 Task: Add a dependency to the task Create an e-learning platform for online education , the existing task  Implement a new point of sale (POS) system for a retail store in the project AgileBite
Action: Mouse moved to (68, 274)
Screenshot: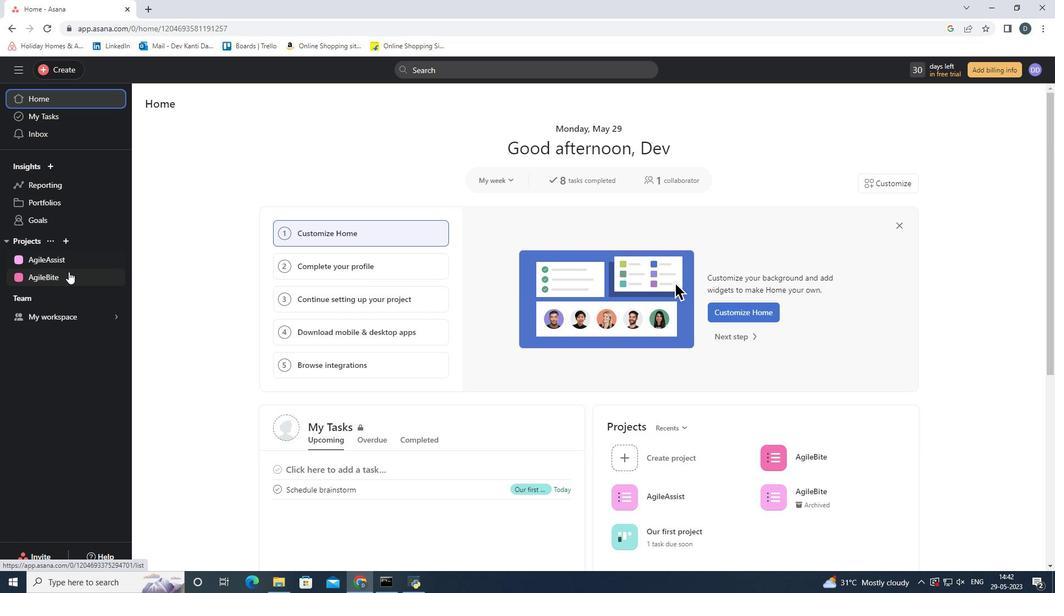 
Action: Mouse pressed left at (68, 274)
Screenshot: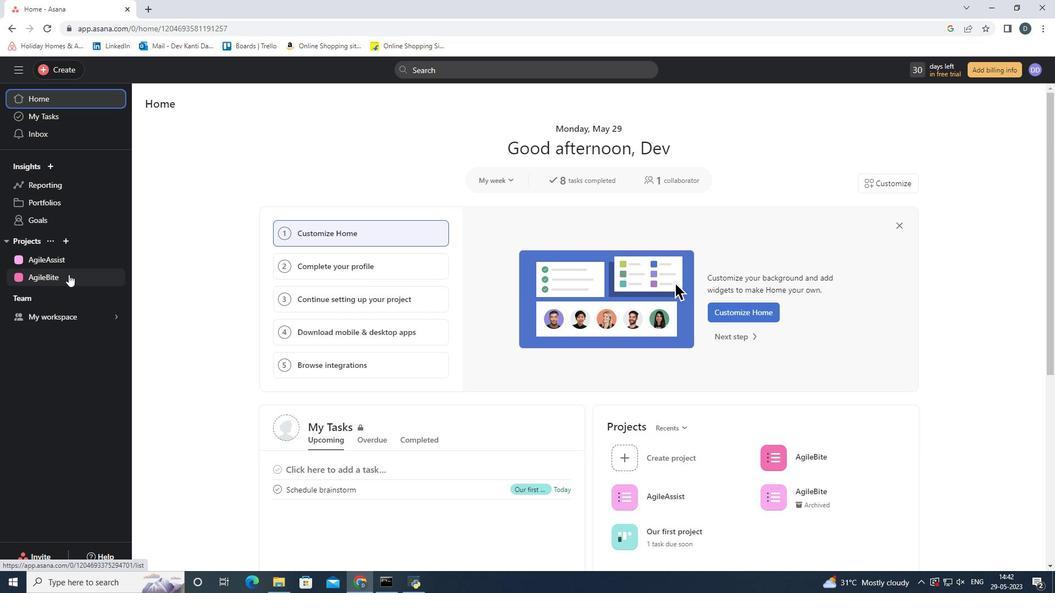 
Action: Mouse moved to (380, 325)
Screenshot: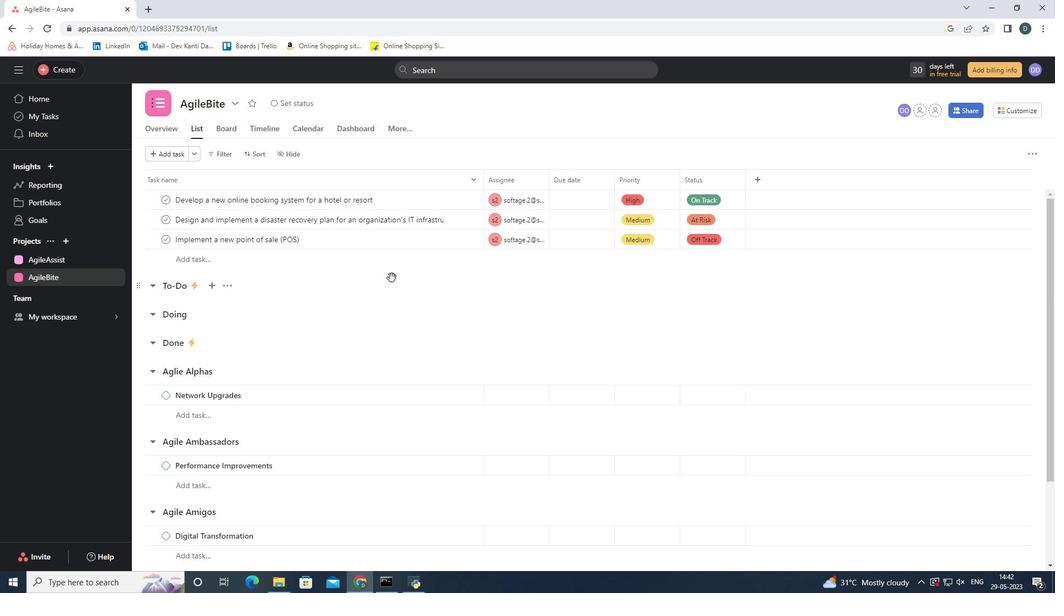 
Action: Mouse scrolled (380, 325) with delta (0, 0)
Screenshot: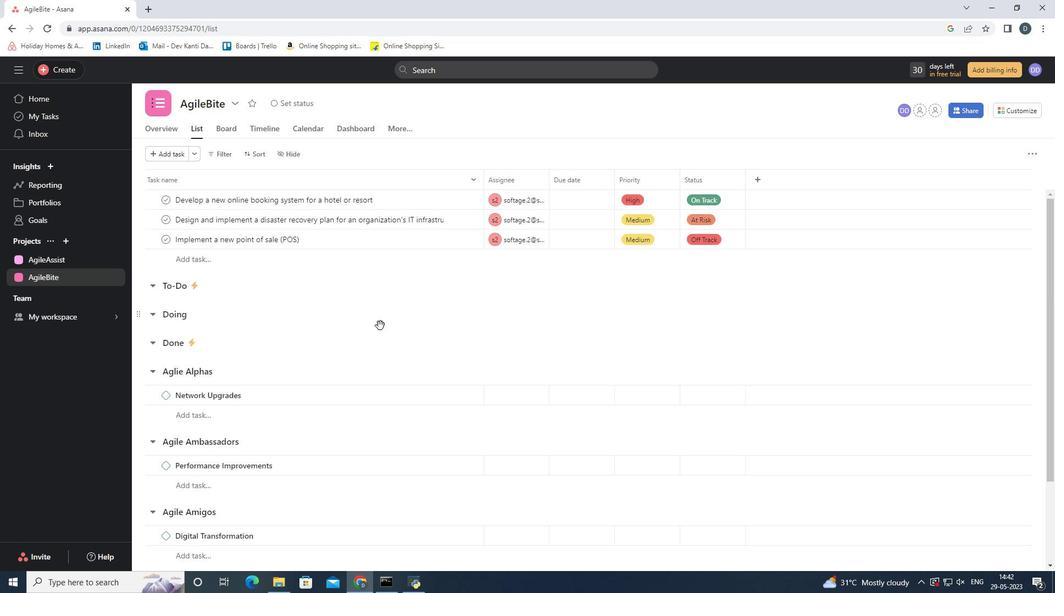 
Action: Mouse scrolled (380, 325) with delta (0, 0)
Screenshot: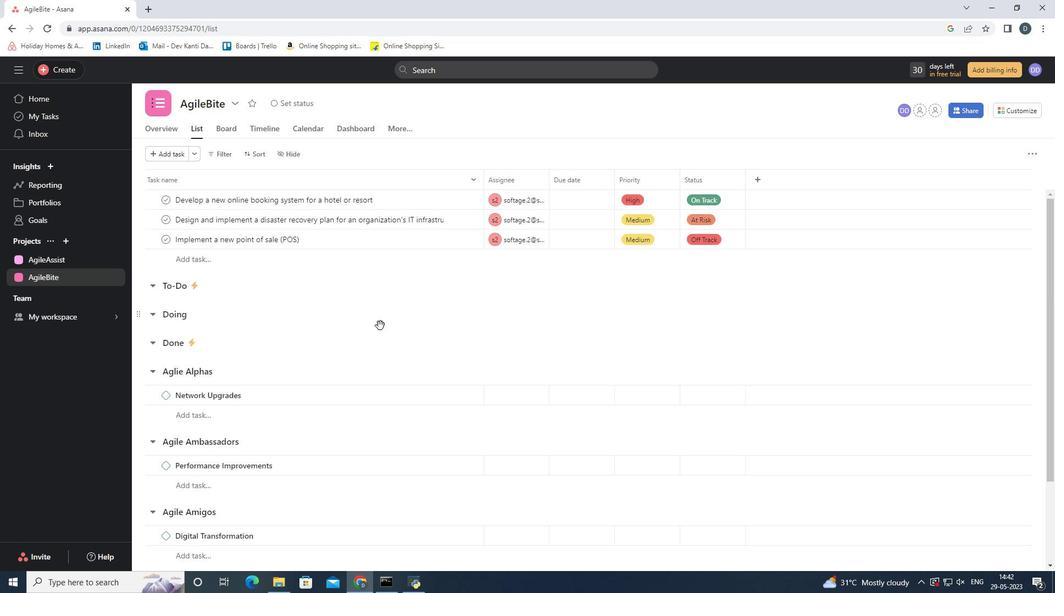 
Action: Mouse scrolled (380, 325) with delta (0, 0)
Screenshot: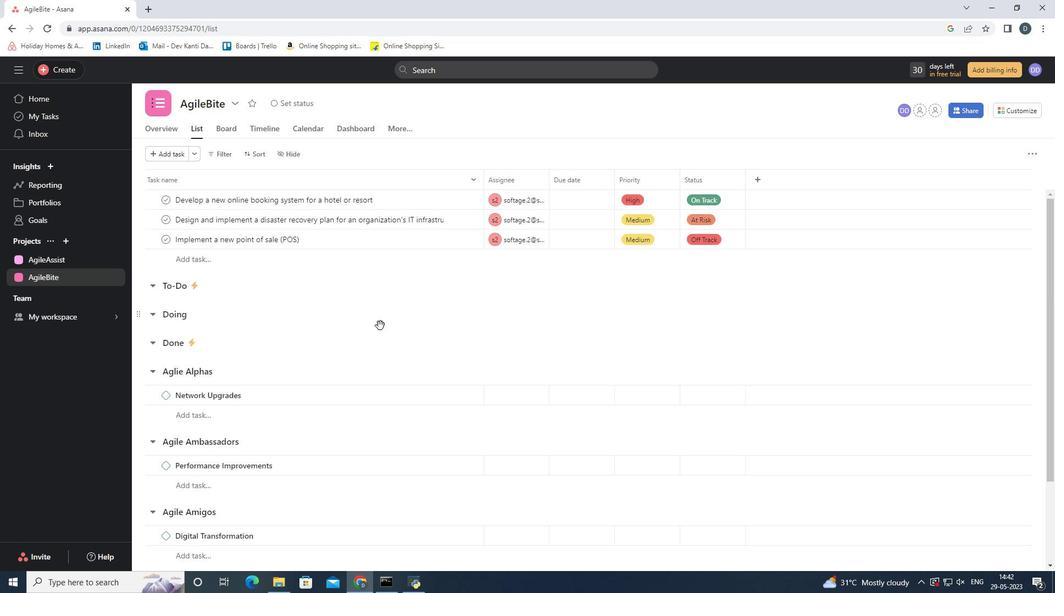 
Action: Mouse moved to (381, 327)
Screenshot: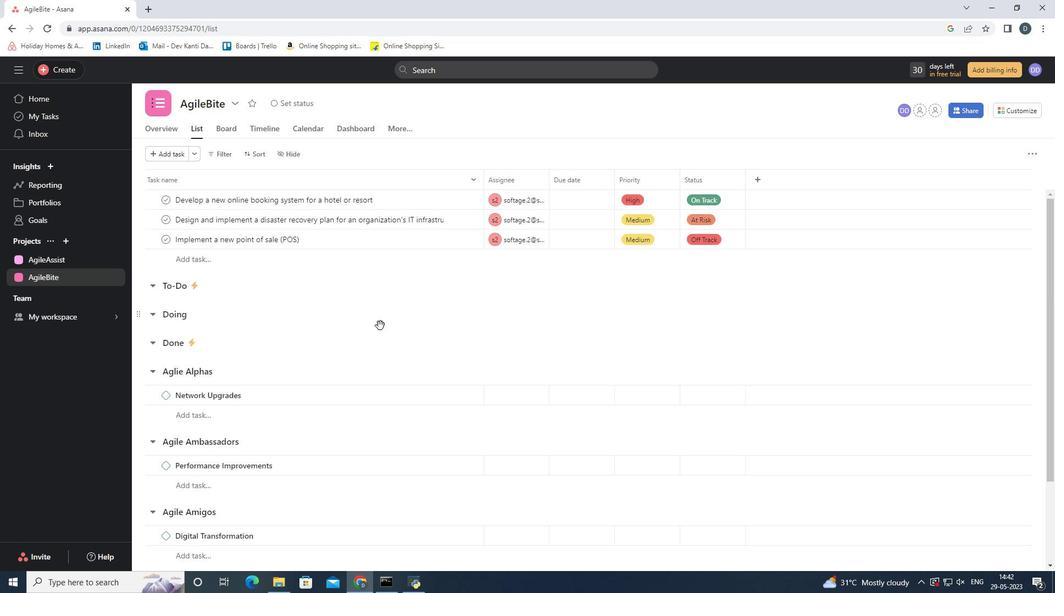 
Action: Mouse scrolled (381, 326) with delta (0, 0)
Screenshot: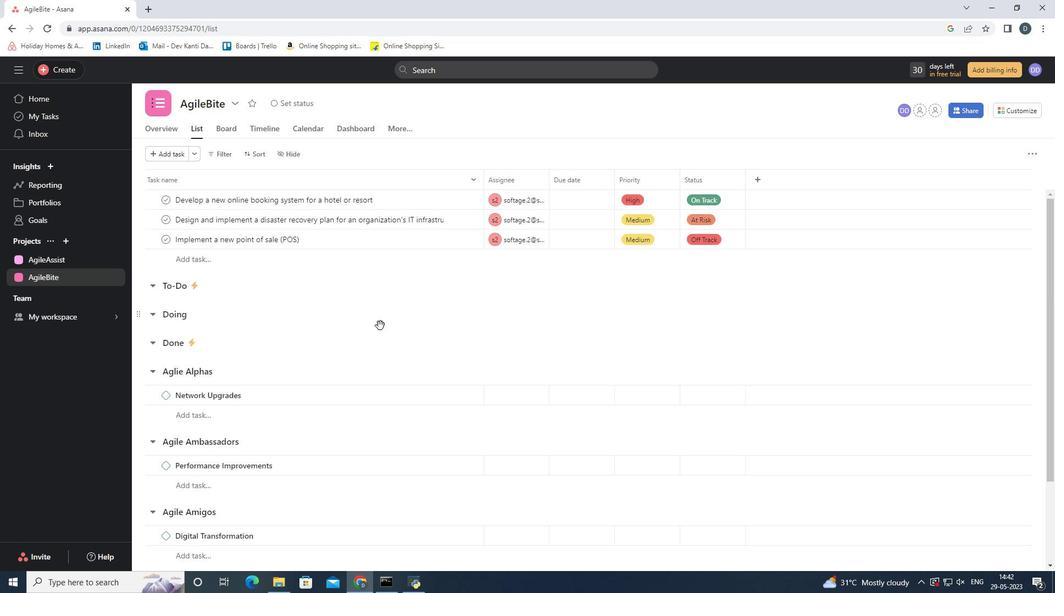 
Action: Mouse moved to (477, 501)
Screenshot: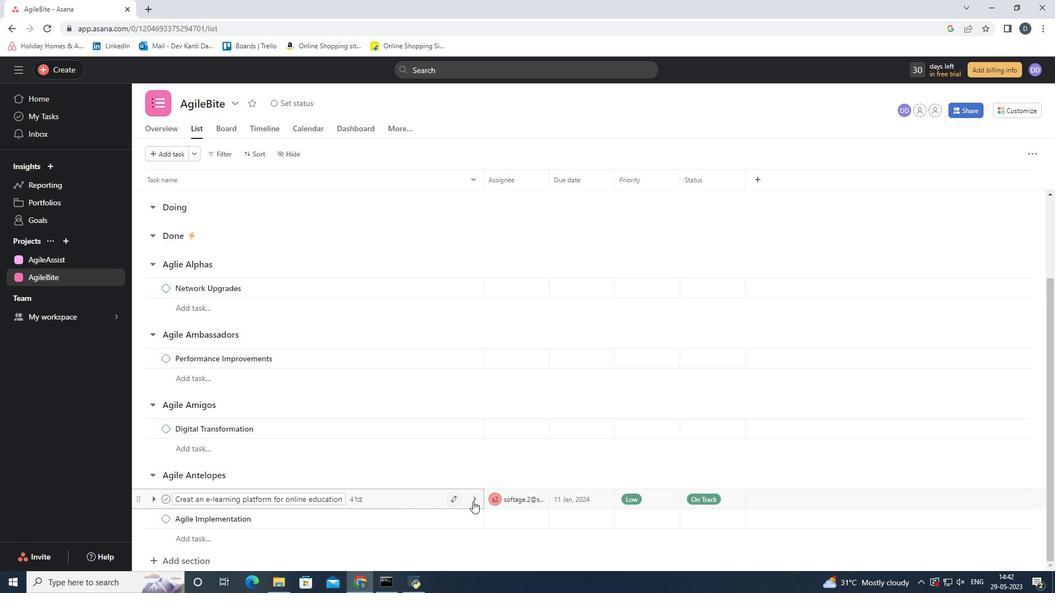 
Action: Mouse pressed left at (477, 501)
Screenshot: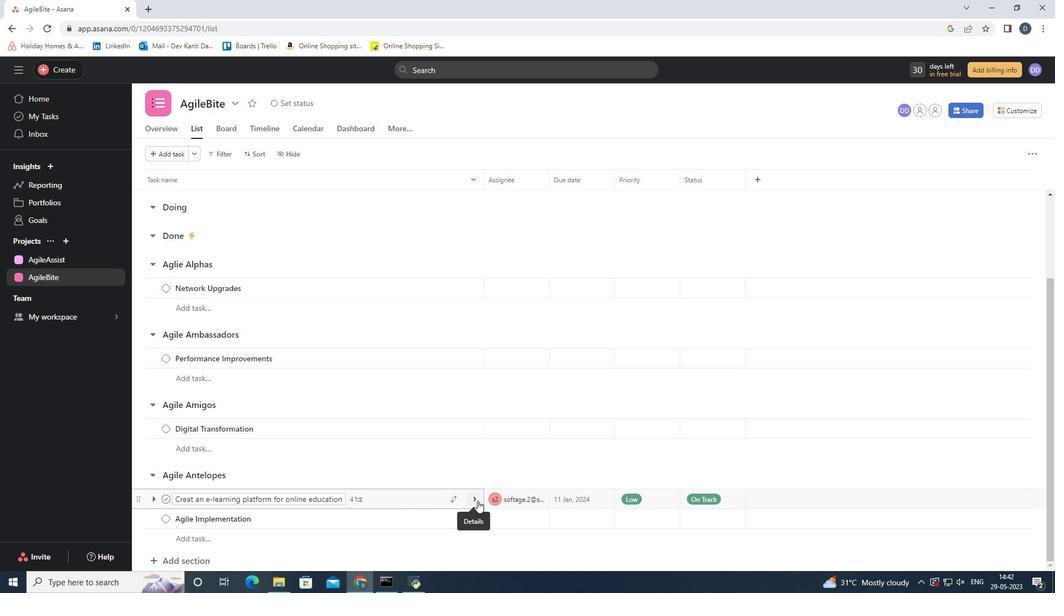 
Action: Mouse moved to (800, 320)
Screenshot: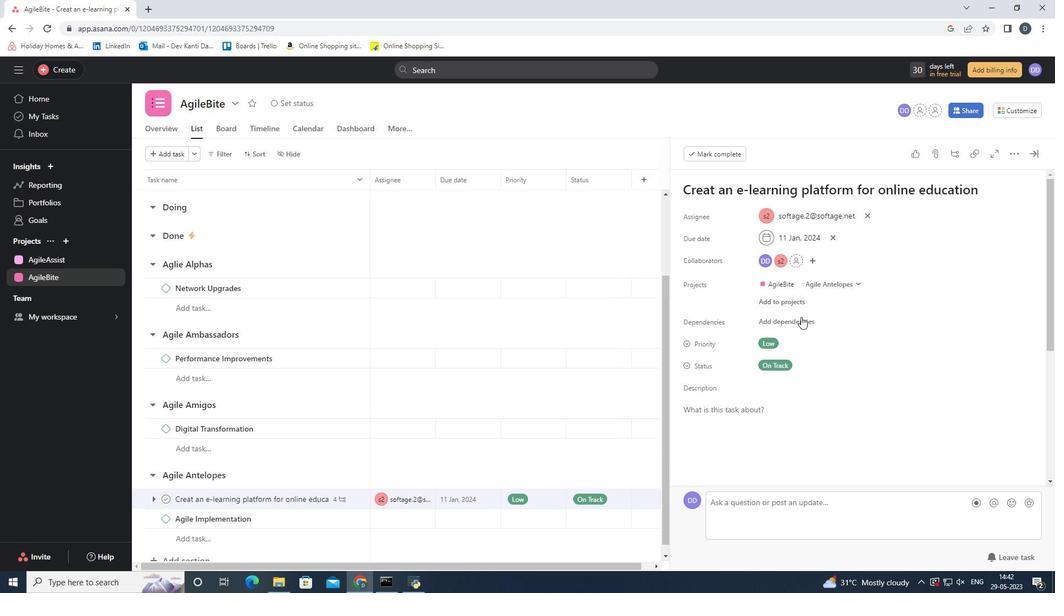 
Action: Mouse pressed left at (800, 320)
Screenshot: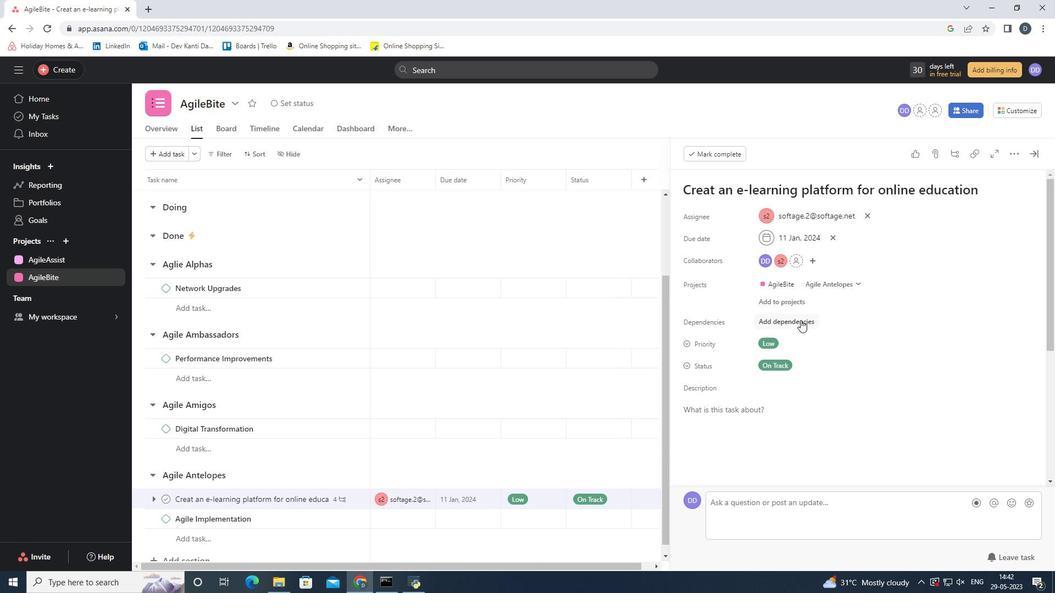 
Action: Mouse moved to (969, 363)
Screenshot: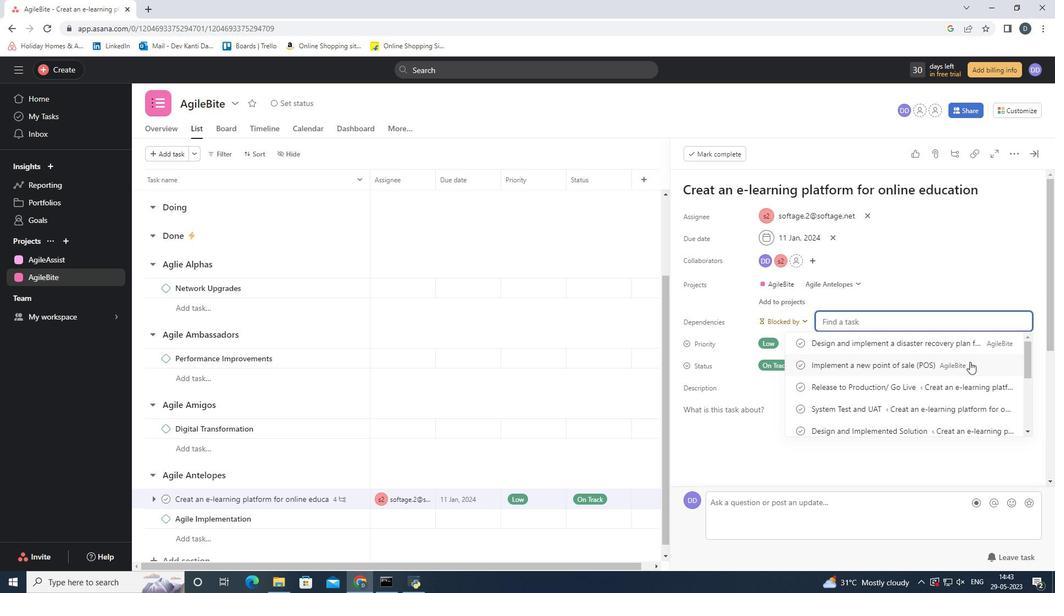 
Action: Mouse pressed left at (969, 363)
Screenshot: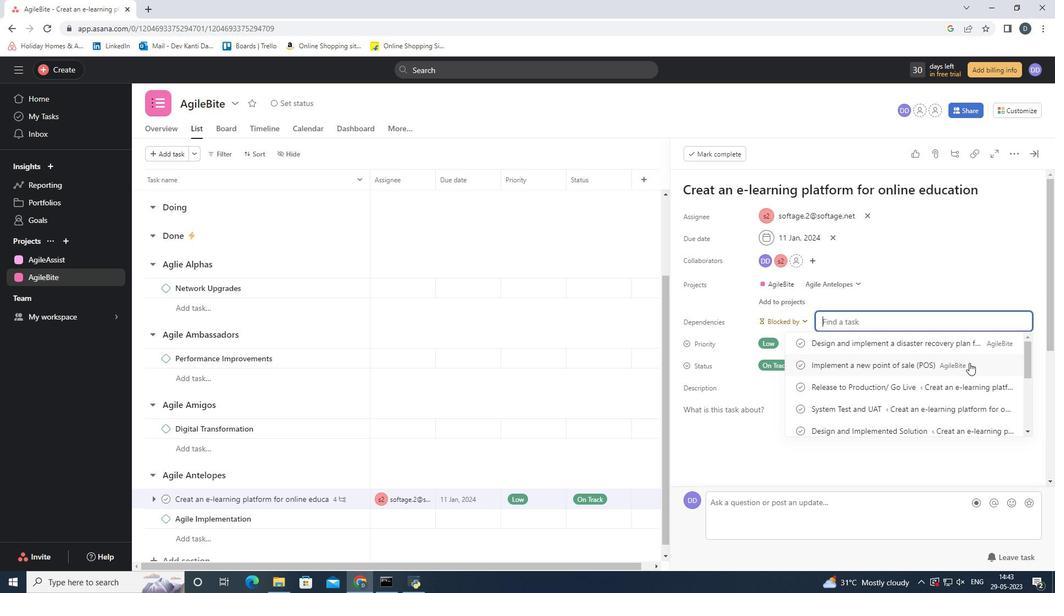 
Action: Mouse moved to (793, 321)
Screenshot: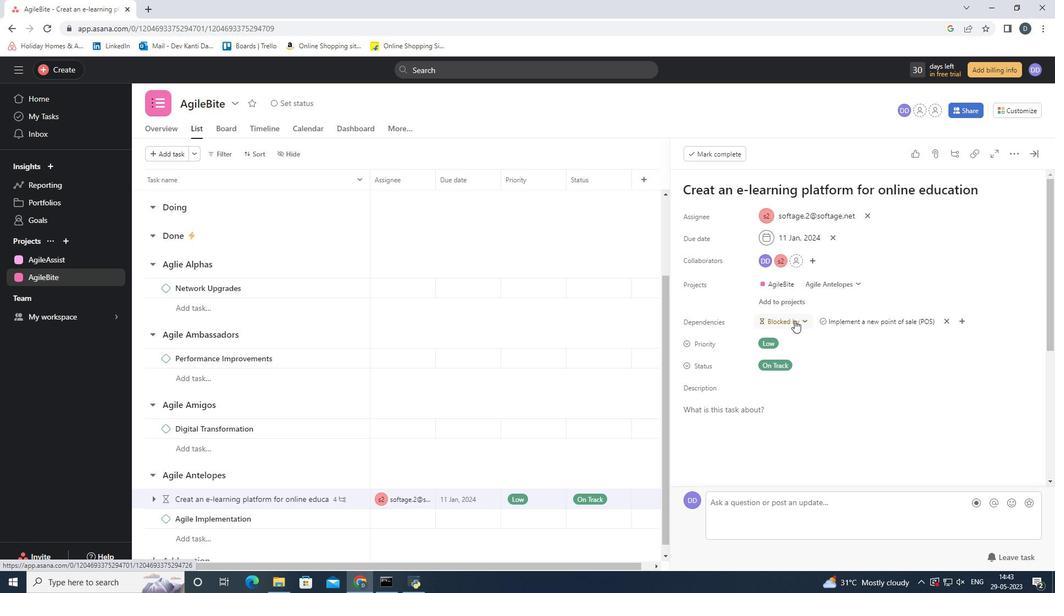 
Action: Mouse pressed left at (793, 321)
Screenshot: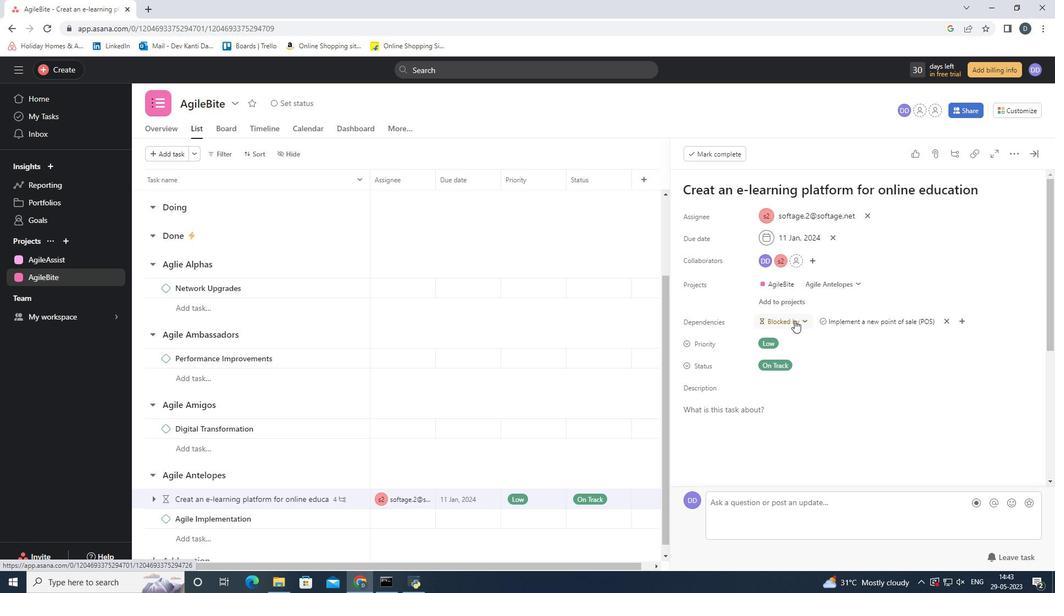 
Action: Mouse moved to (1004, 319)
Screenshot: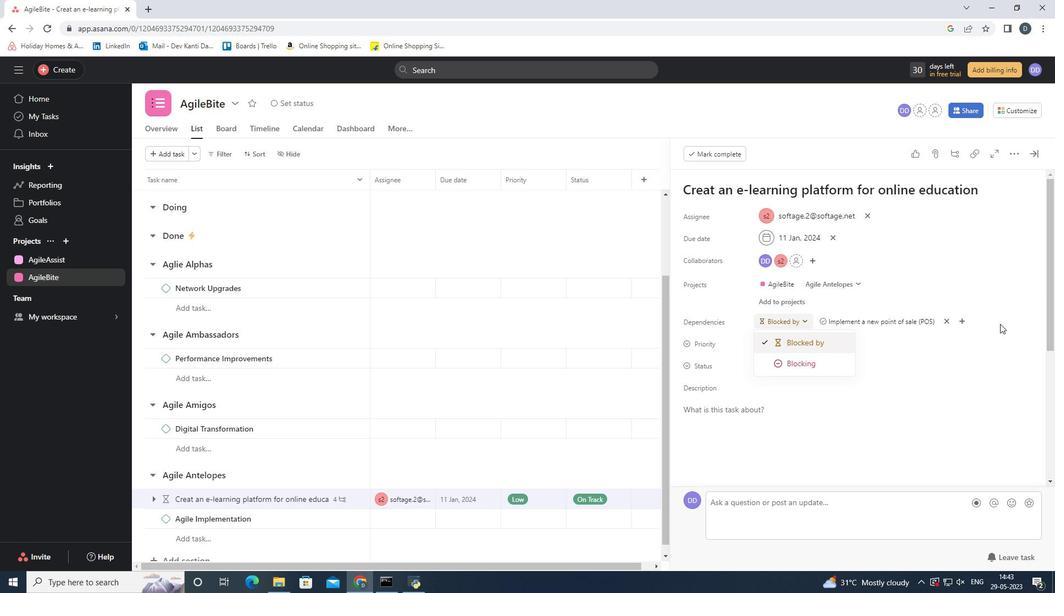
Action: Mouse pressed left at (1004, 319)
Screenshot: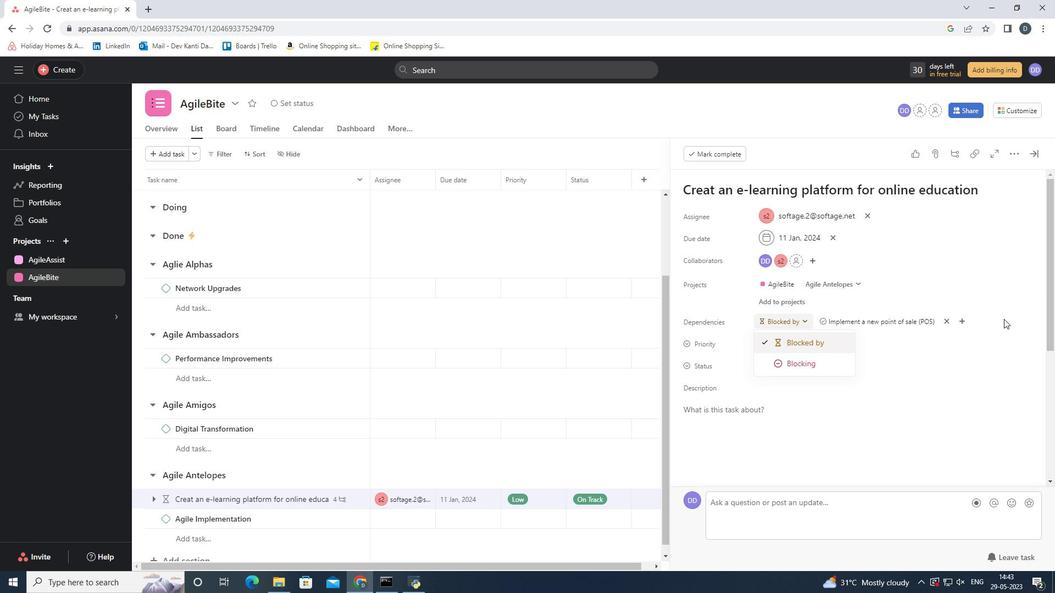 
Action: Mouse moved to (925, 324)
Screenshot: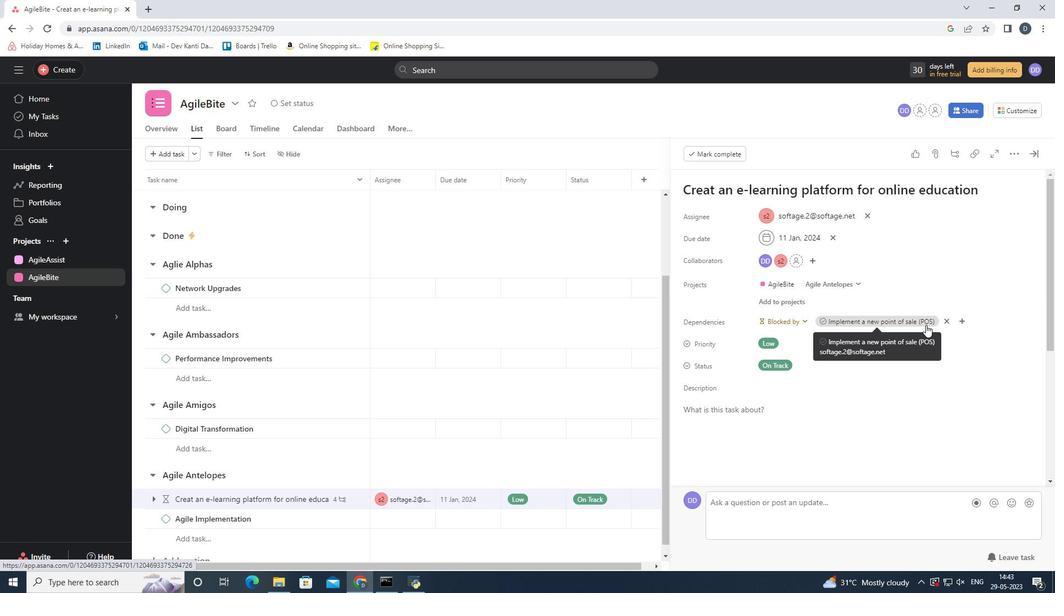 
Action: Mouse pressed left at (925, 324)
Screenshot: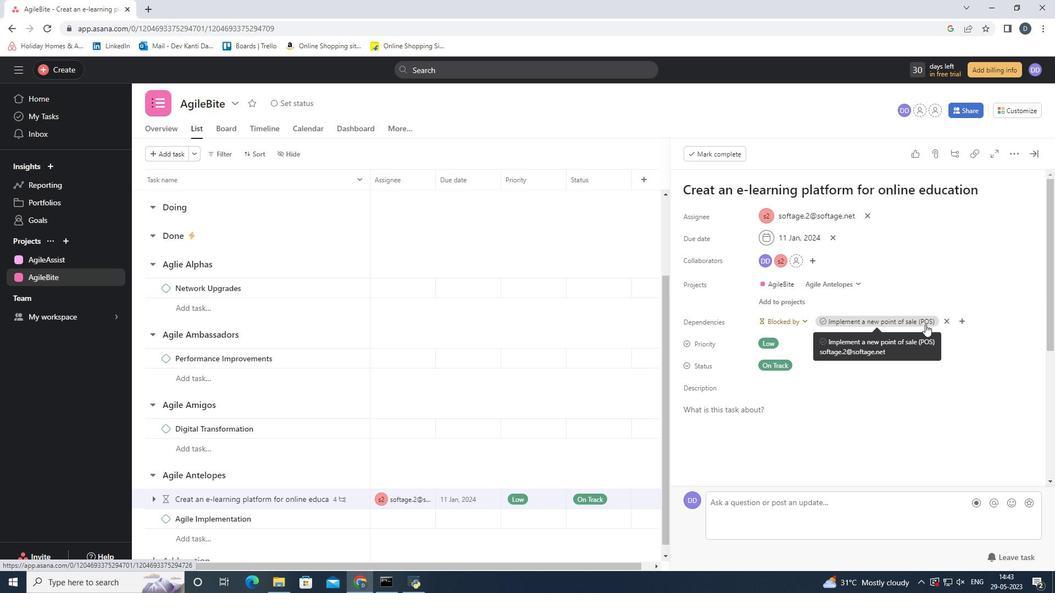 
Action: Mouse moved to (911, 319)
Screenshot: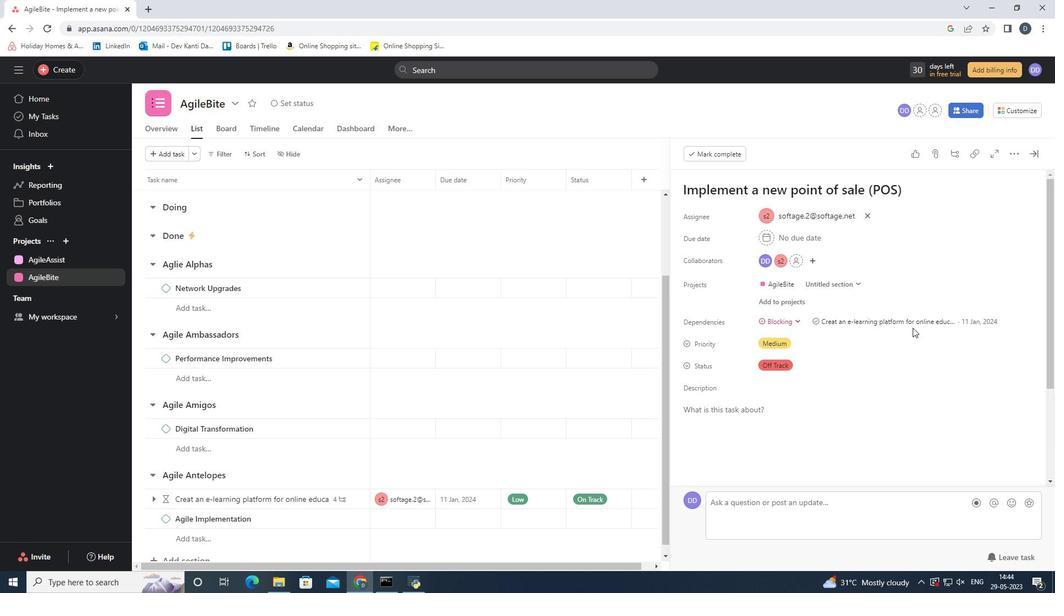 
Action: Mouse pressed left at (911, 319)
Screenshot: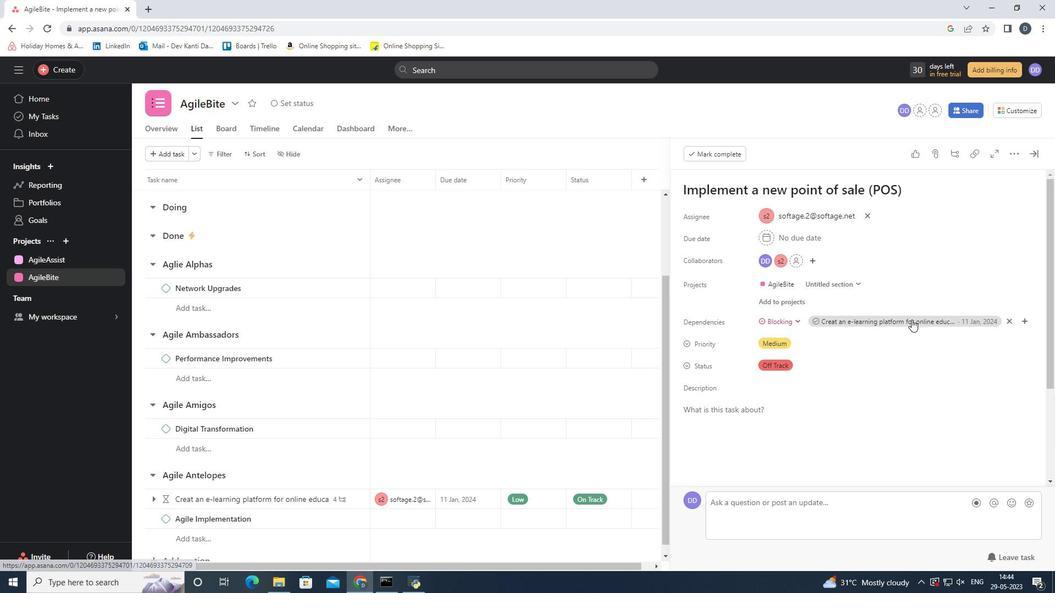 
Action: Mouse moved to (954, 321)
Screenshot: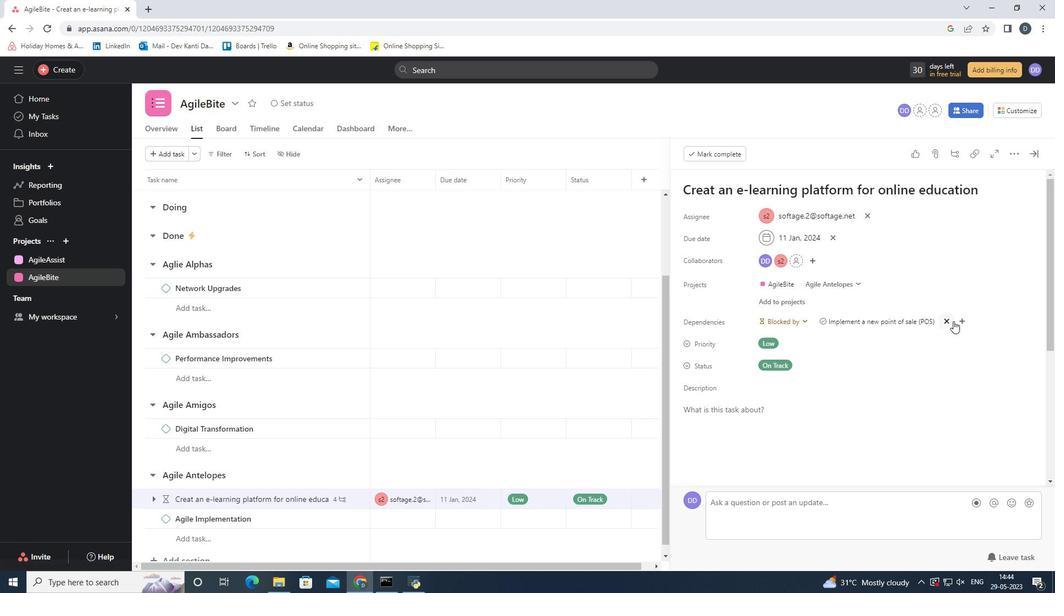 
Action: Mouse pressed left at (954, 321)
Screenshot: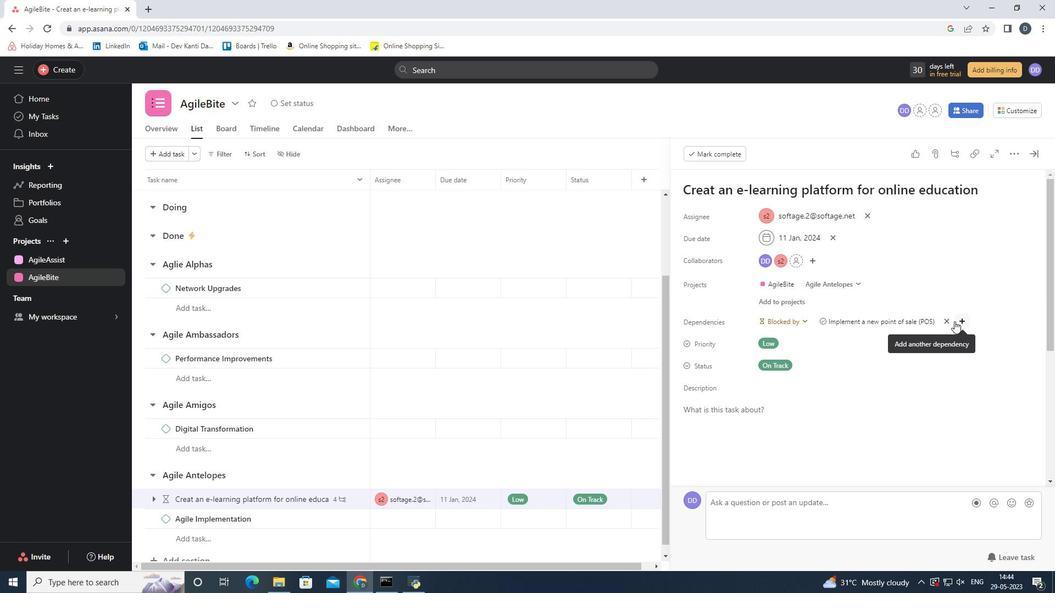 
Action: Mouse moved to (957, 393)
Screenshot: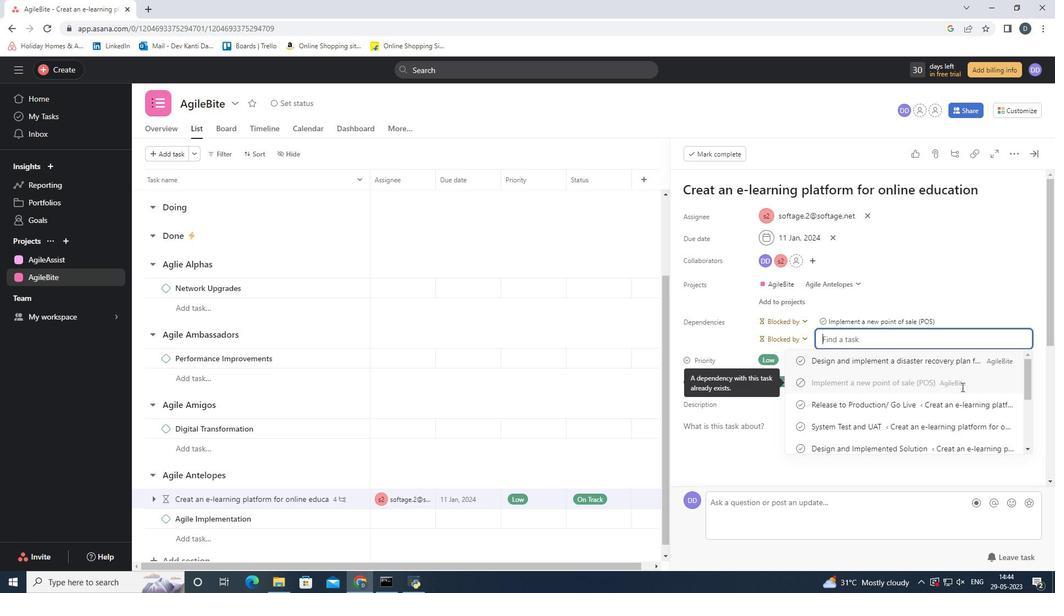 
Action: Mouse scrolled (957, 392) with delta (0, 0)
Screenshot: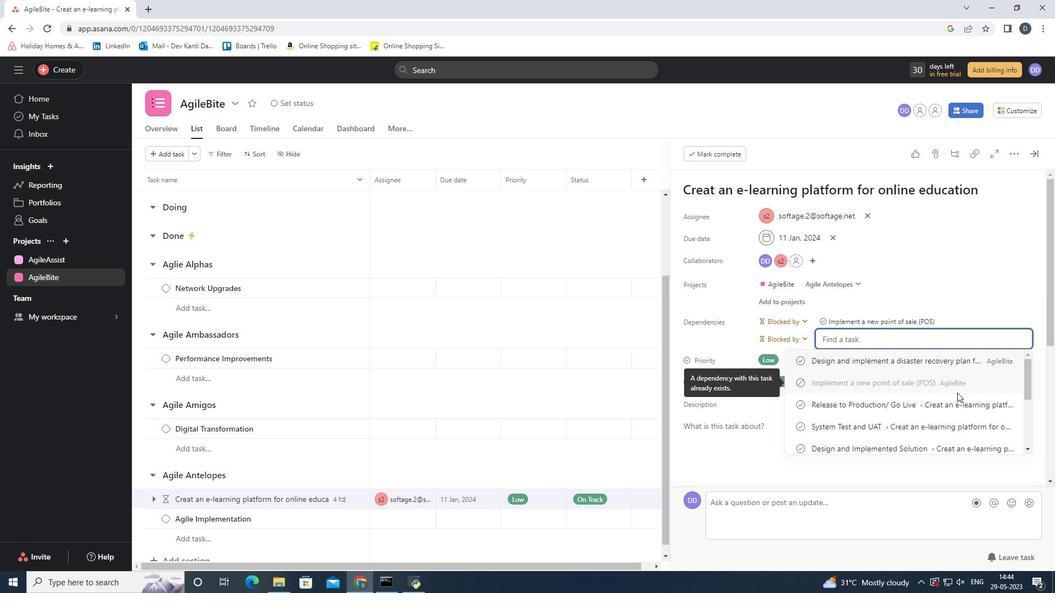 
Action: Mouse scrolled (957, 392) with delta (0, 0)
Screenshot: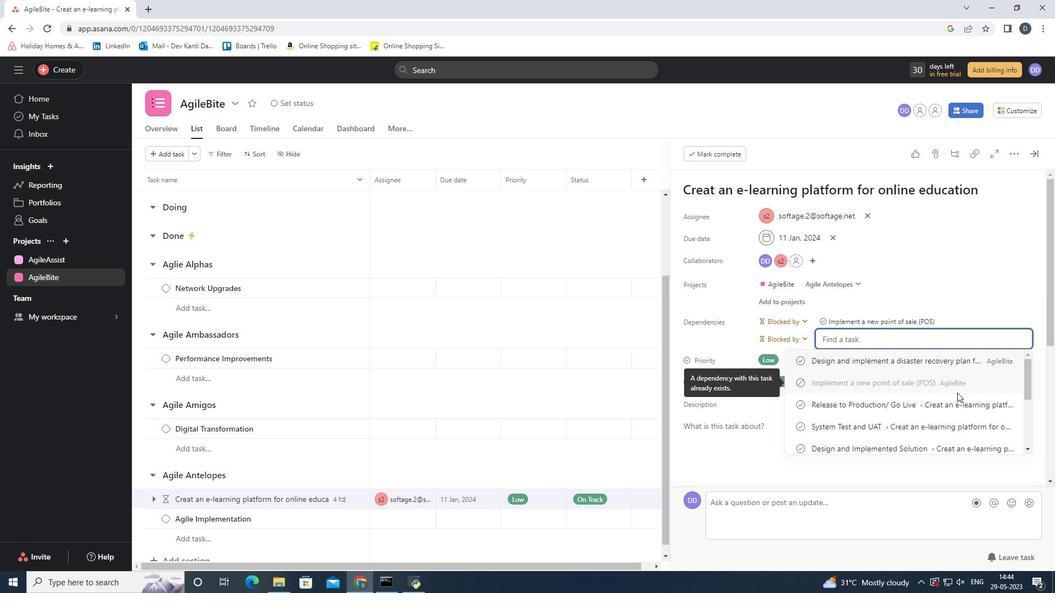 
Action: Mouse scrolled (957, 392) with delta (0, 0)
Screenshot: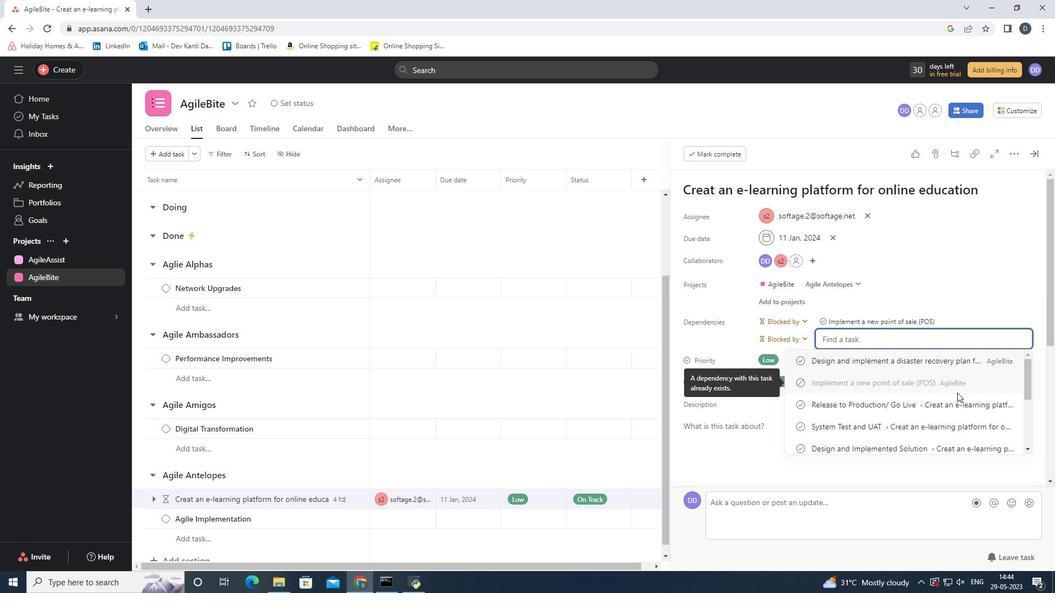 
Action: Mouse scrolled (957, 392) with delta (0, 0)
Screenshot: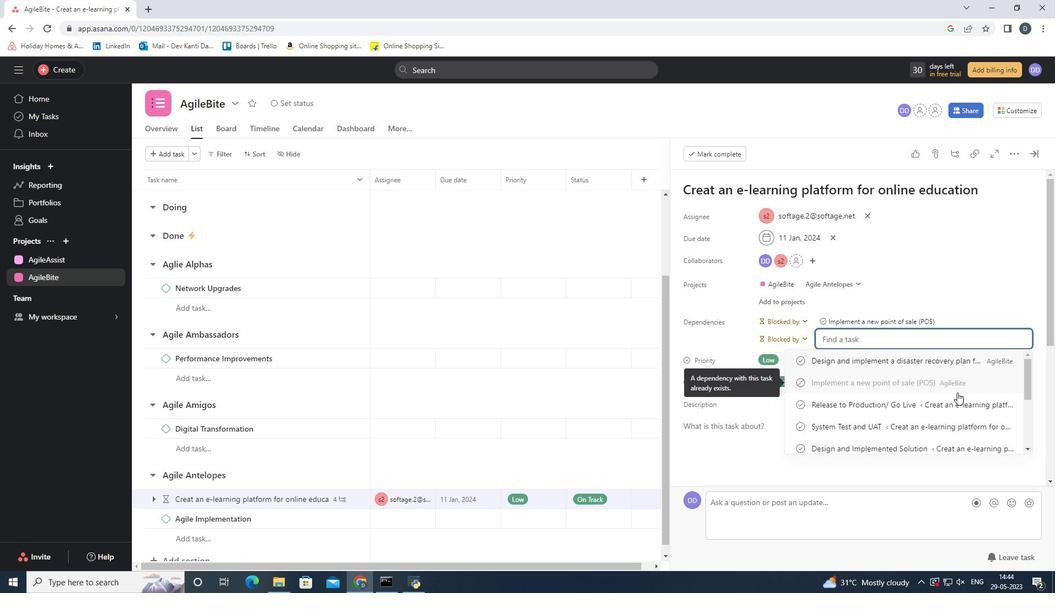 
Action: Mouse scrolled (957, 393) with delta (0, 0)
Screenshot: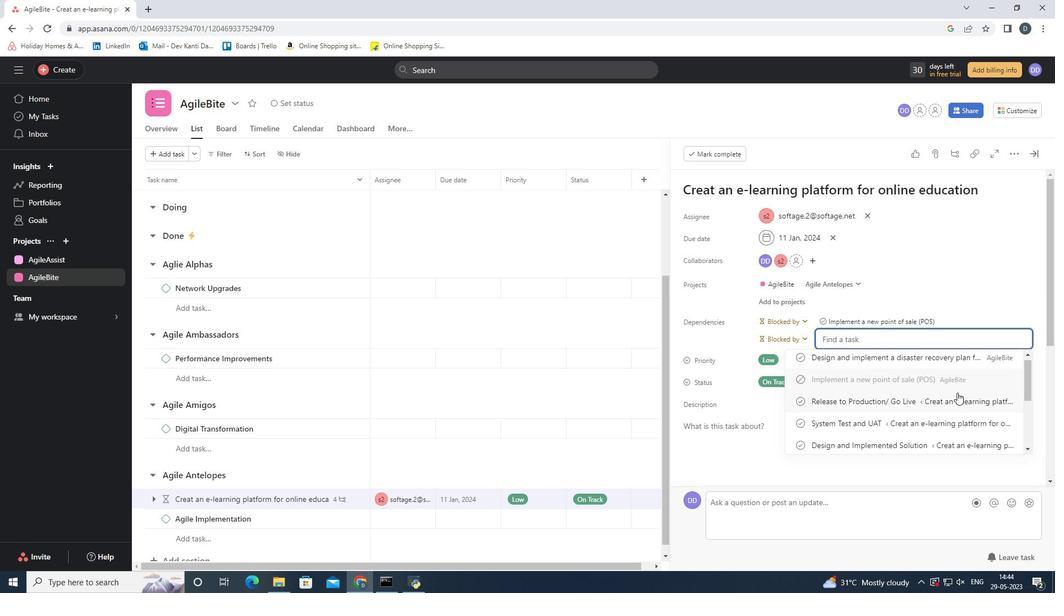
Action: Mouse scrolled (957, 392) with delta (0, 0)
Screenshot: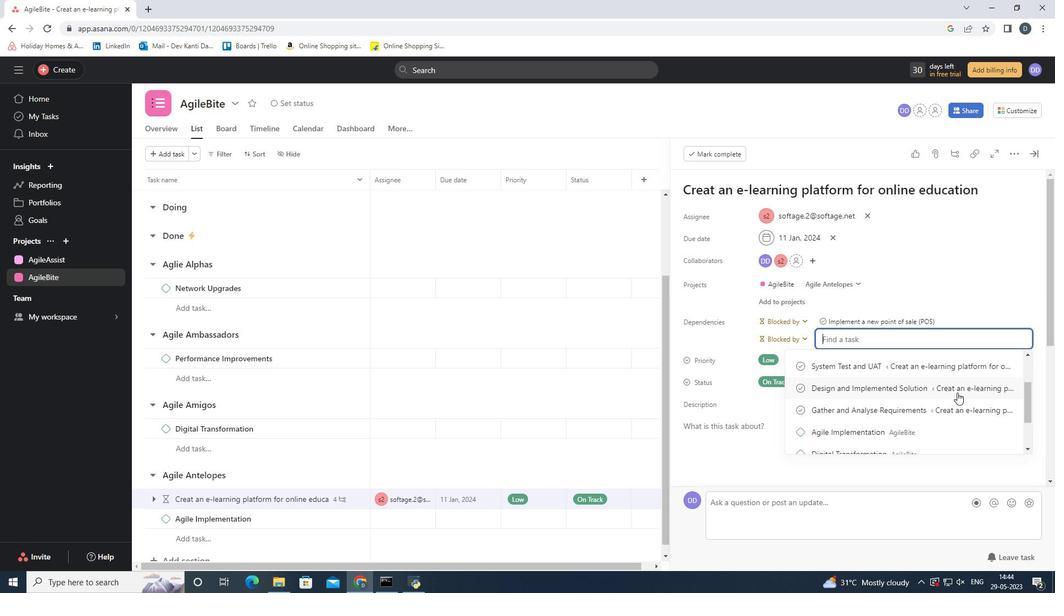 
Action: Mouse scrolled (957, 392) with delta (0, 0)
Screenshot: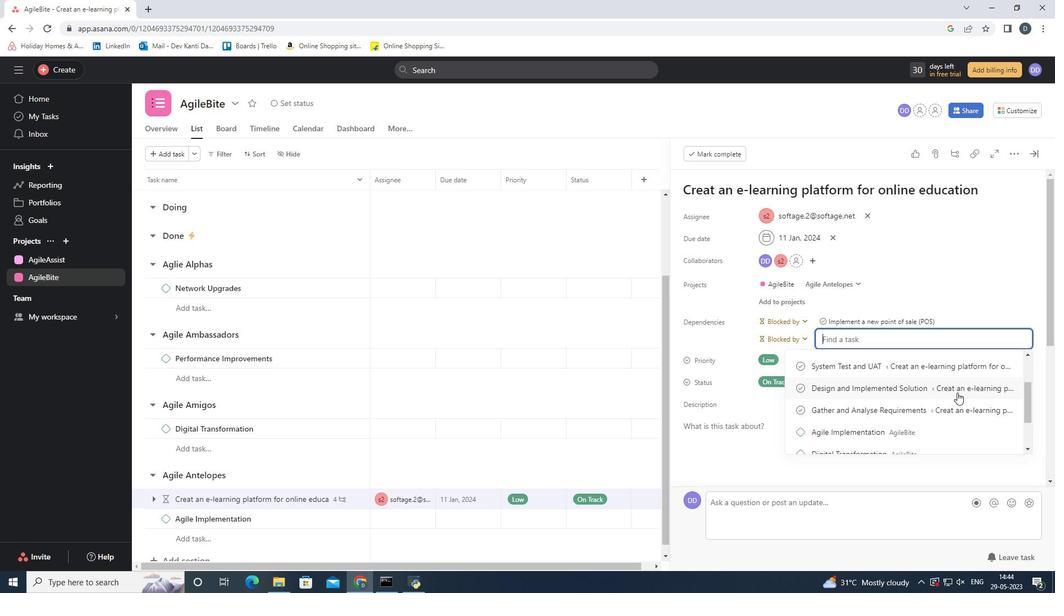 
Action: Mouse scrolled (957, 392) with delta (0, 0)
Screenshot: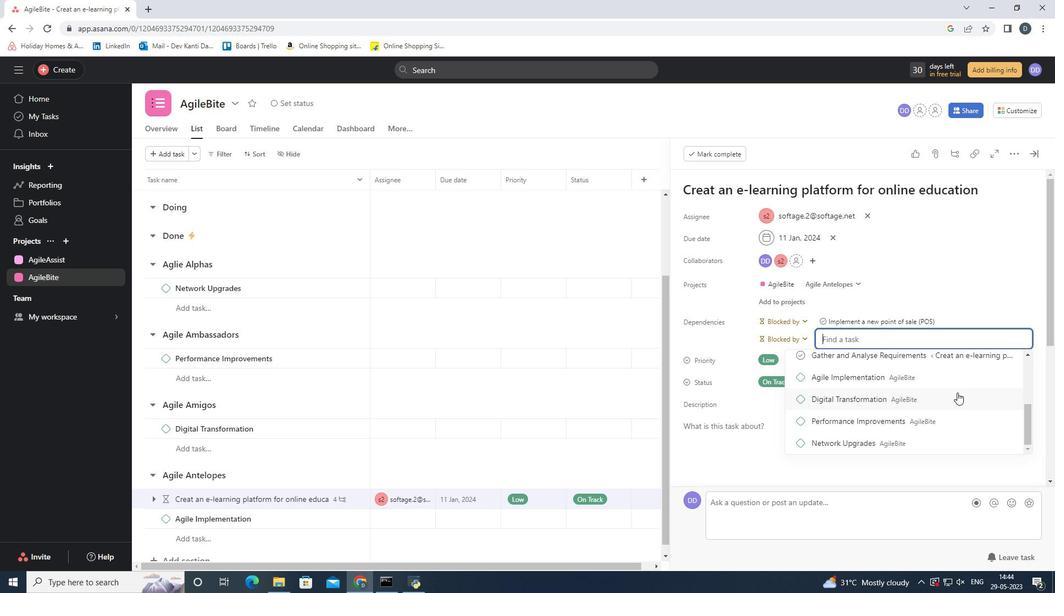
Action: Mouse scrolled (957, 392) with delta (0, 0)
Screenshot: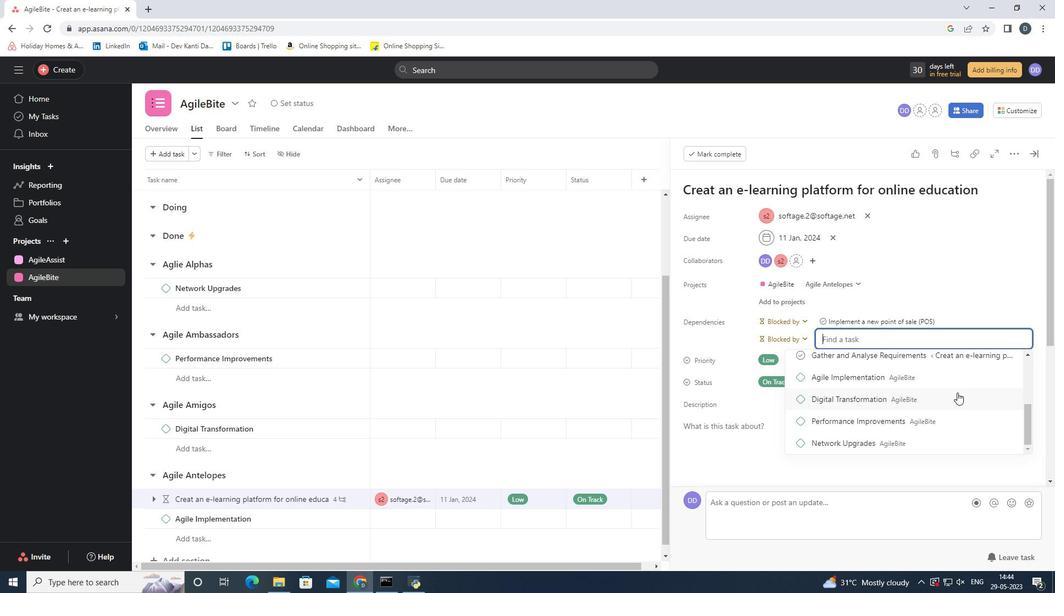 
Action: Mouse moved to (953, 406)
Screenshot: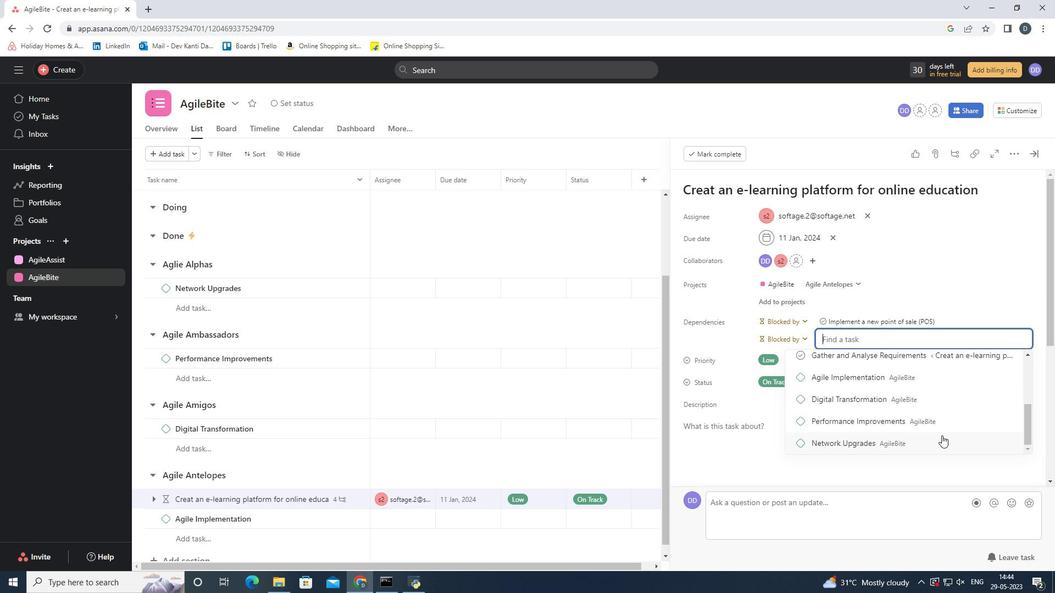 
Action: Mouse scrolled (953, 407) with delta (0, 0)
Screenshot: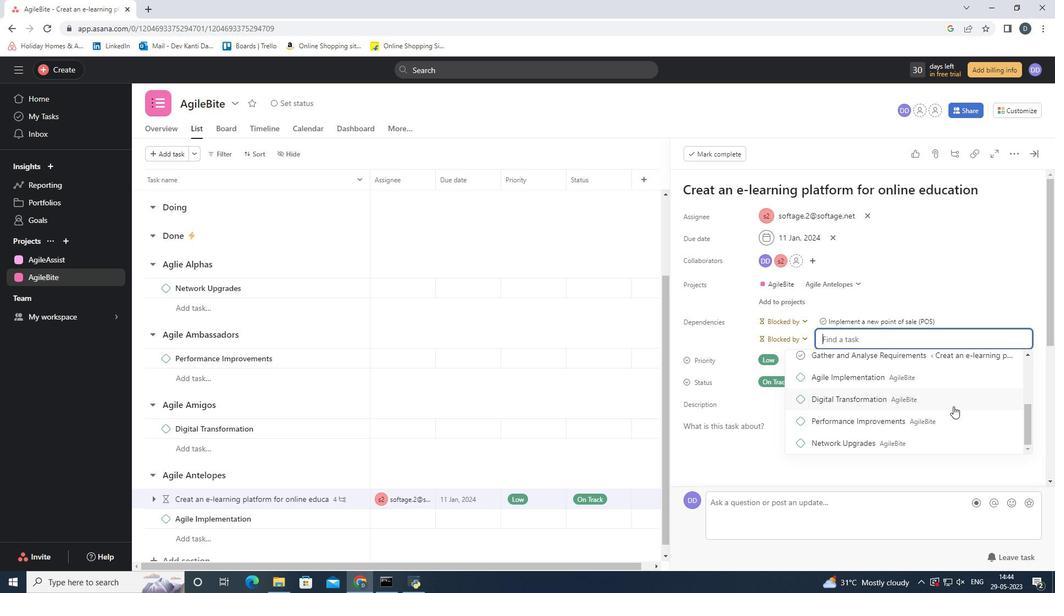 
Action: Mouse scrolled (953, 407) with delta (0, 0)
Screenshot: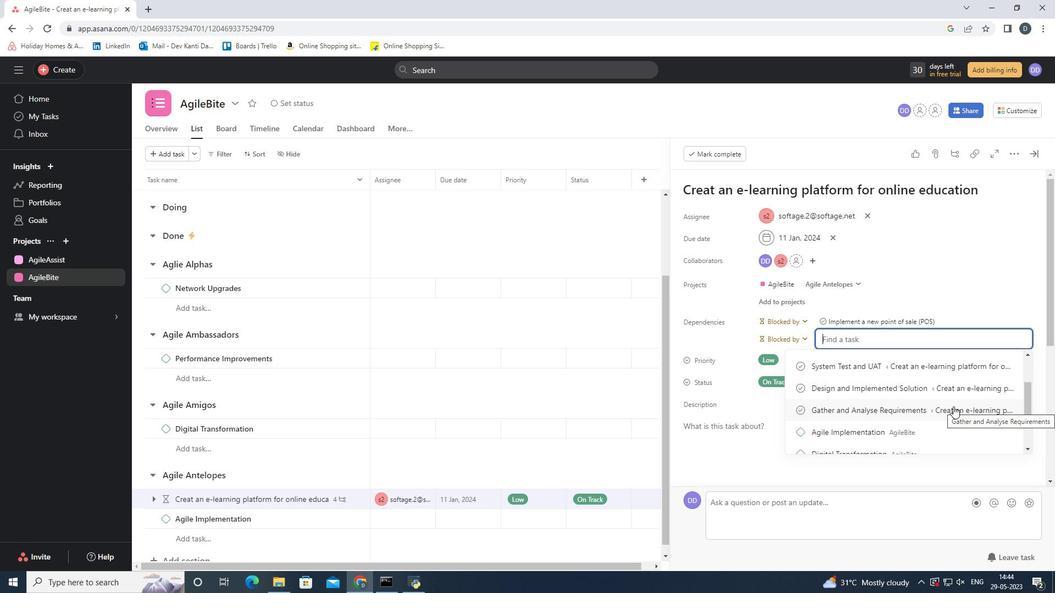 
Action: Mouse scrolled (953, 407) with delta (0, 0)
Screenshot: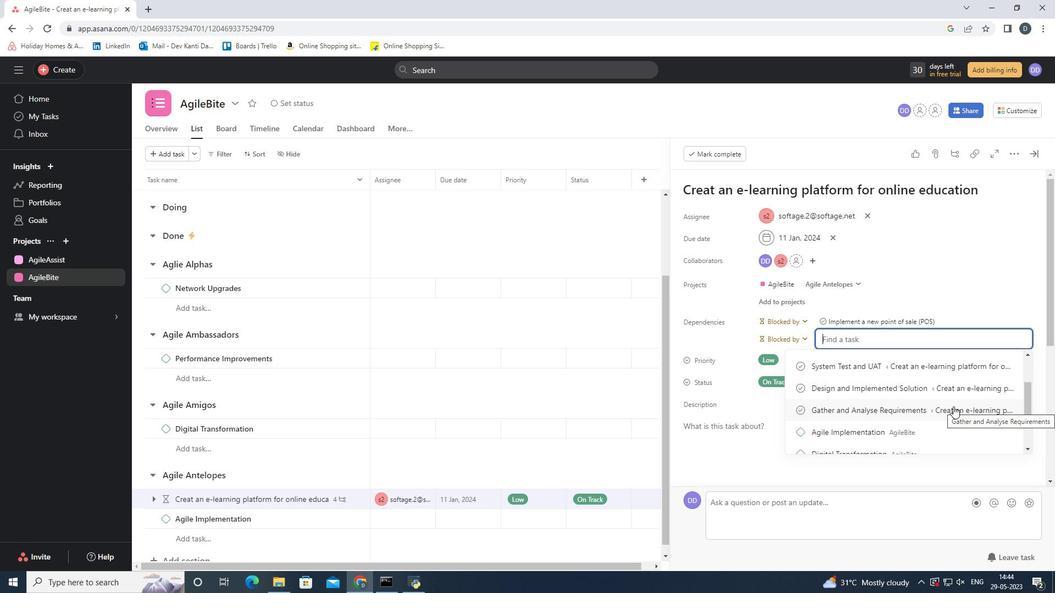 
Action: Mouse scrolled (953, 407) with delta (0, 0)
Screenshot: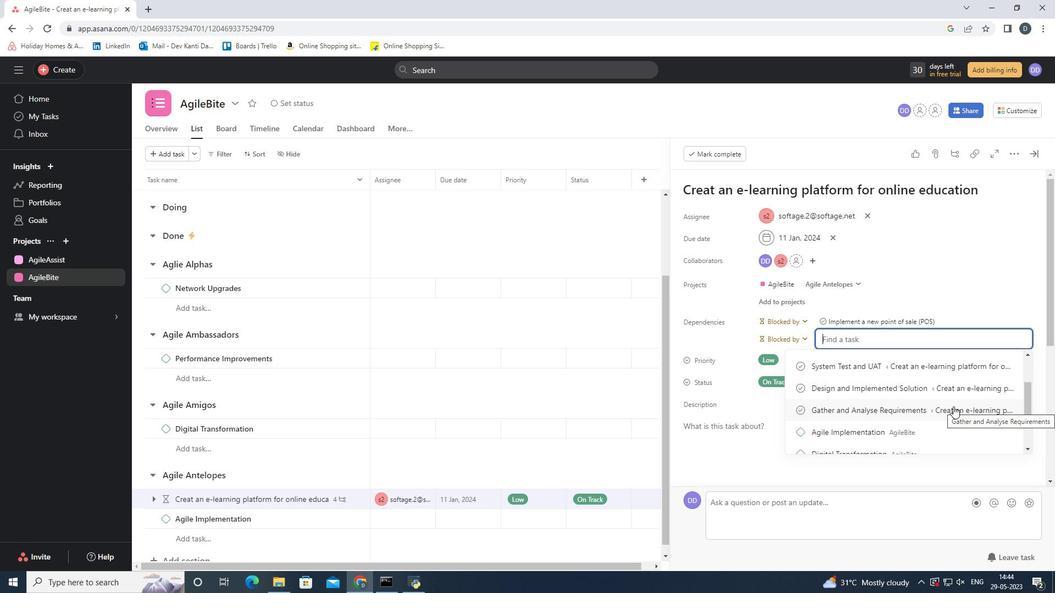 
Action: Mouse moved to (1003, 283)
Screenshot: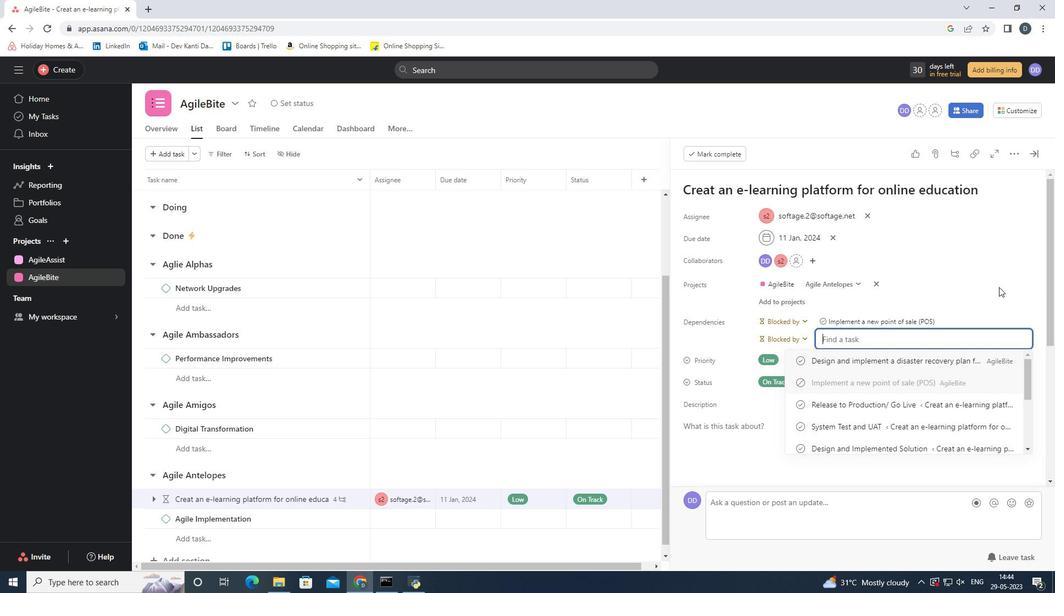 
Action: Mouse pressed left at (1003, 283)
Screenshot: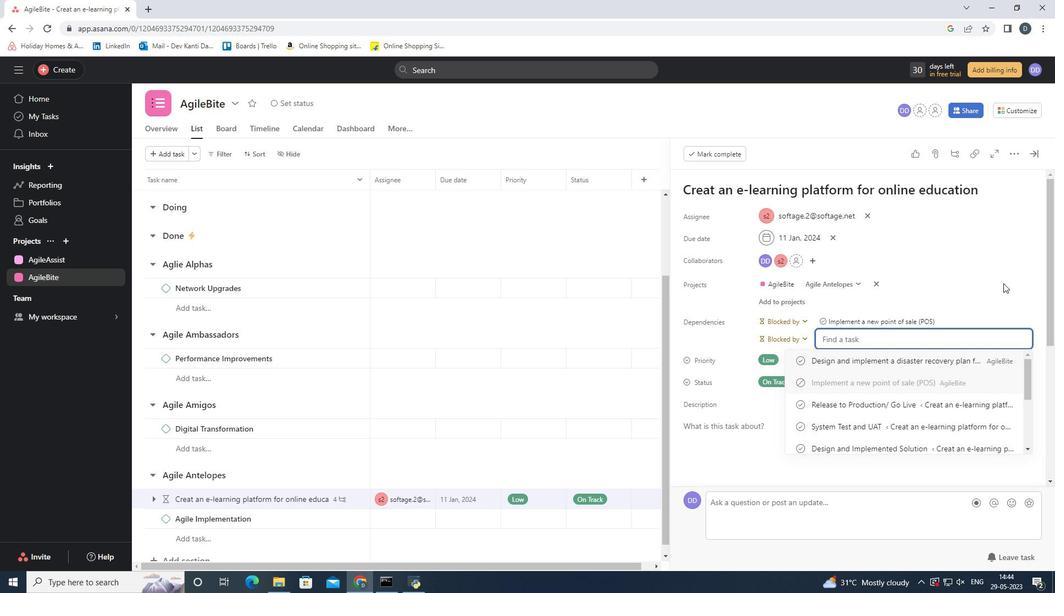 
Action: Mouse moved to (843, 424)
Screenshot: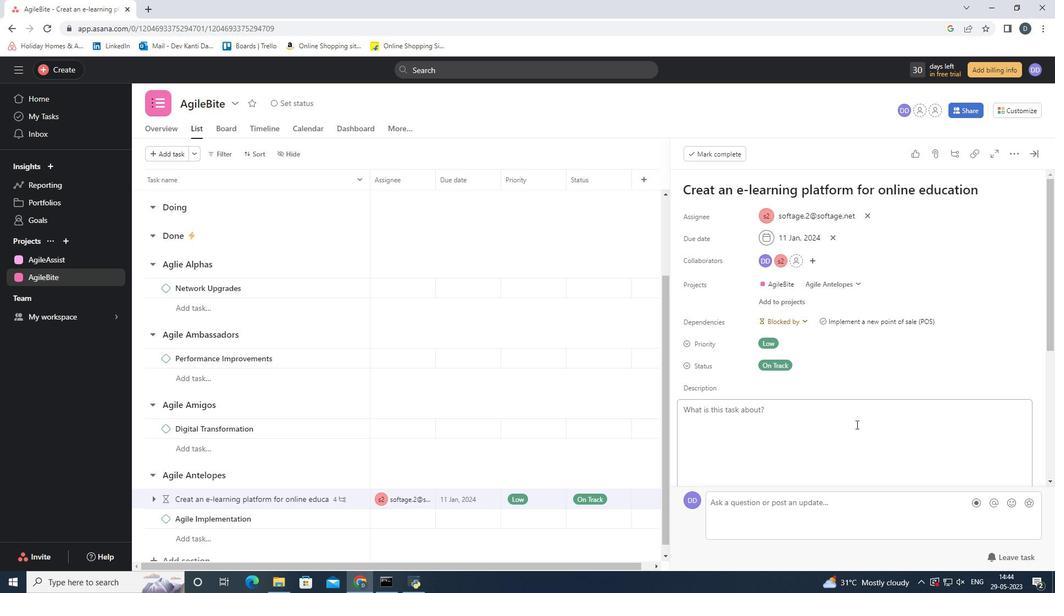 
Action: Mouse scrolled (843, 424) with delta (0, 0)
Screenshot: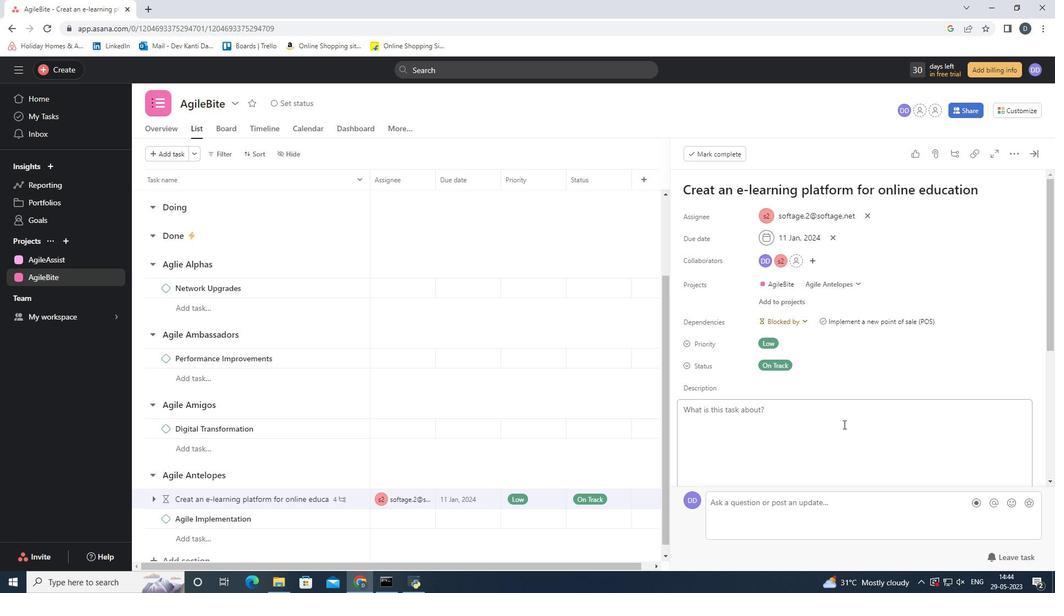 
Action: Mouse scrolled (843, 424) with delta (0, 0)
Screenshot: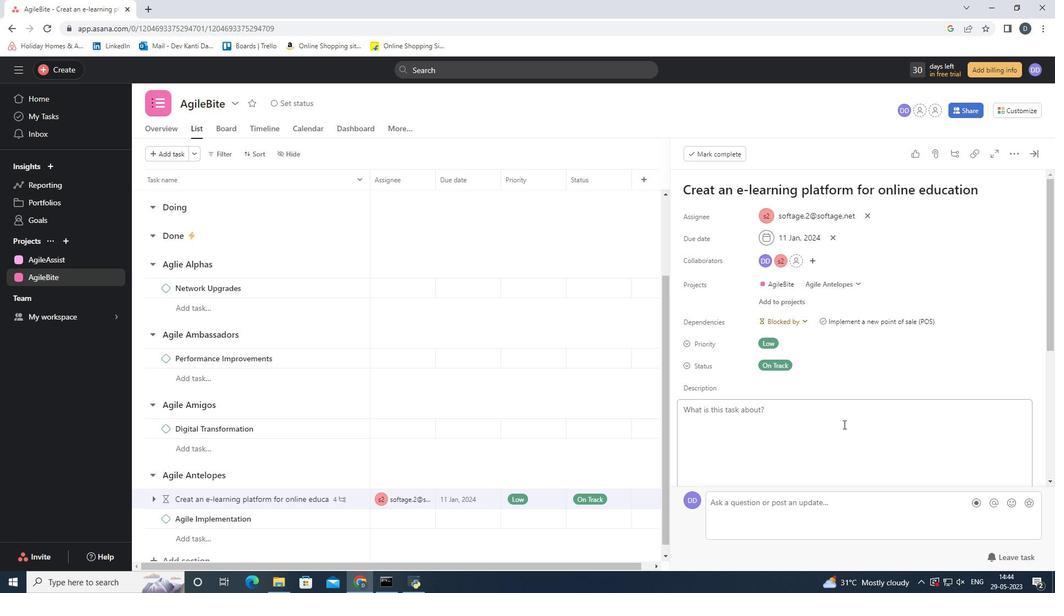 
Action: Mouse scrolled (843, 424) with delta (0, 0)
Screenshot: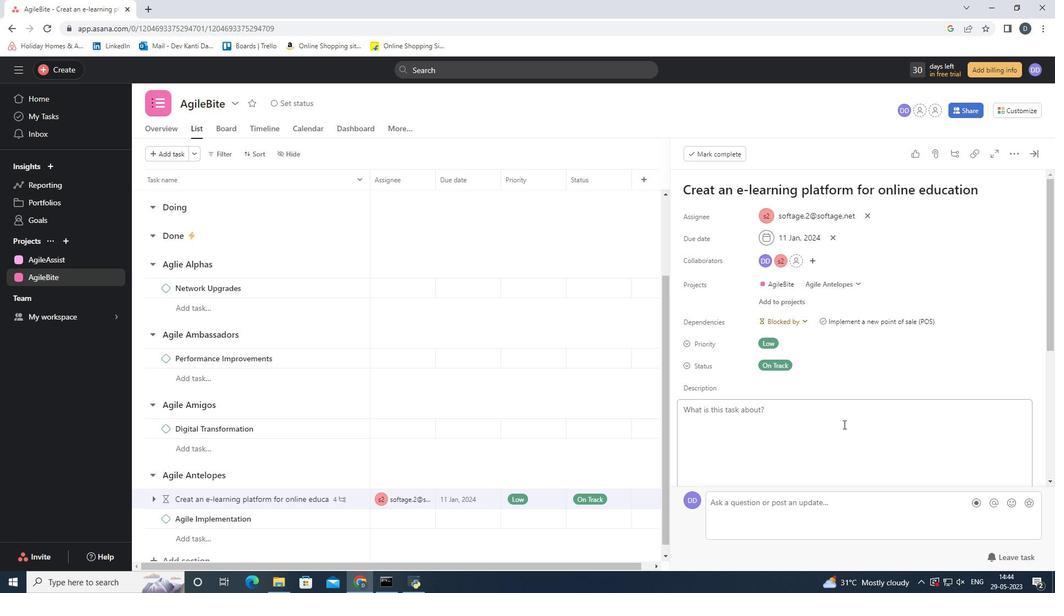 
Action: Mouse scrolled (843, 424) with delta (0, 0)
Screenshot: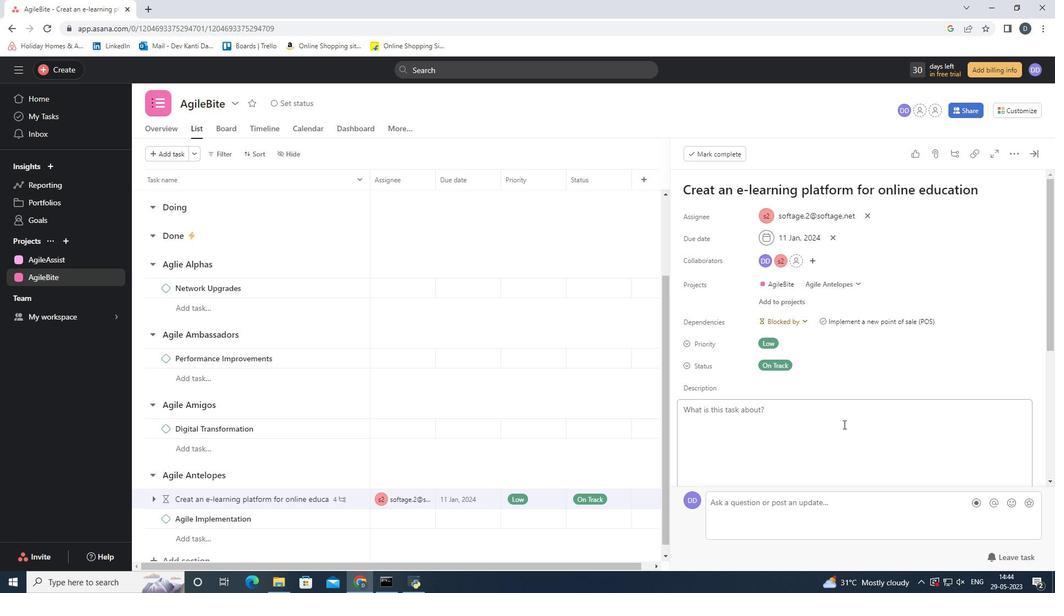 
Action: Mouse scrolled (843, 424) with delta (0, 0)
Screenshot: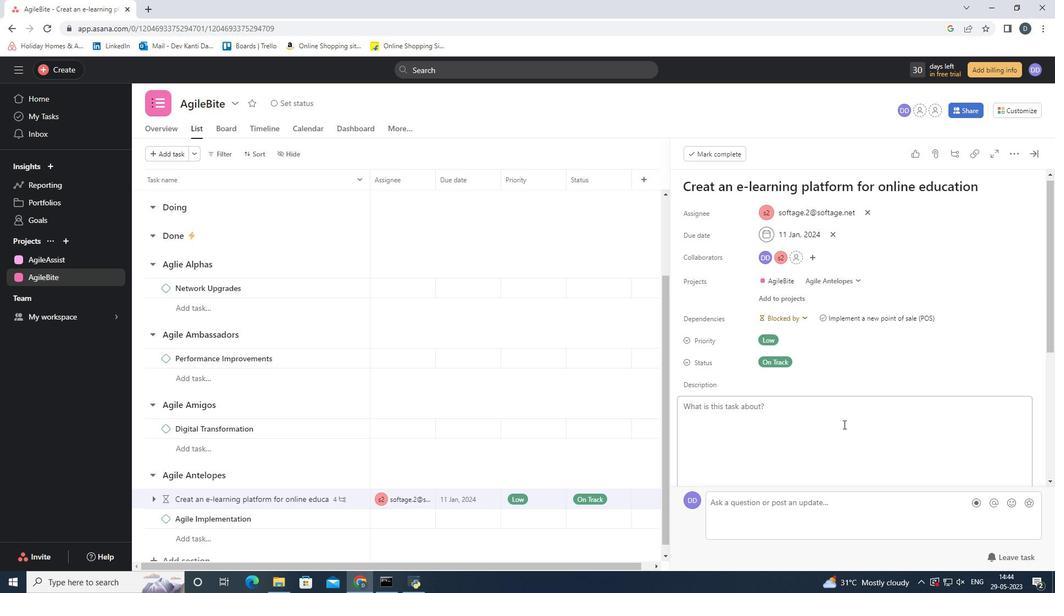
Action: Mouse scrolled (843, 425) with delta (0, 0)
Screenshot: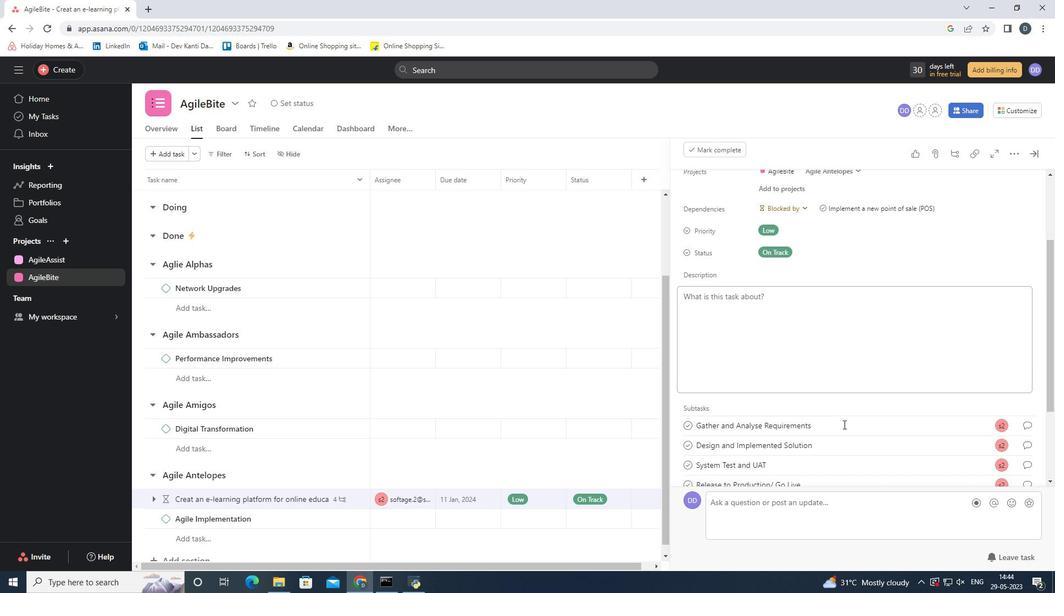 
Action: Mouse moved to (854, 443)
Screenshot: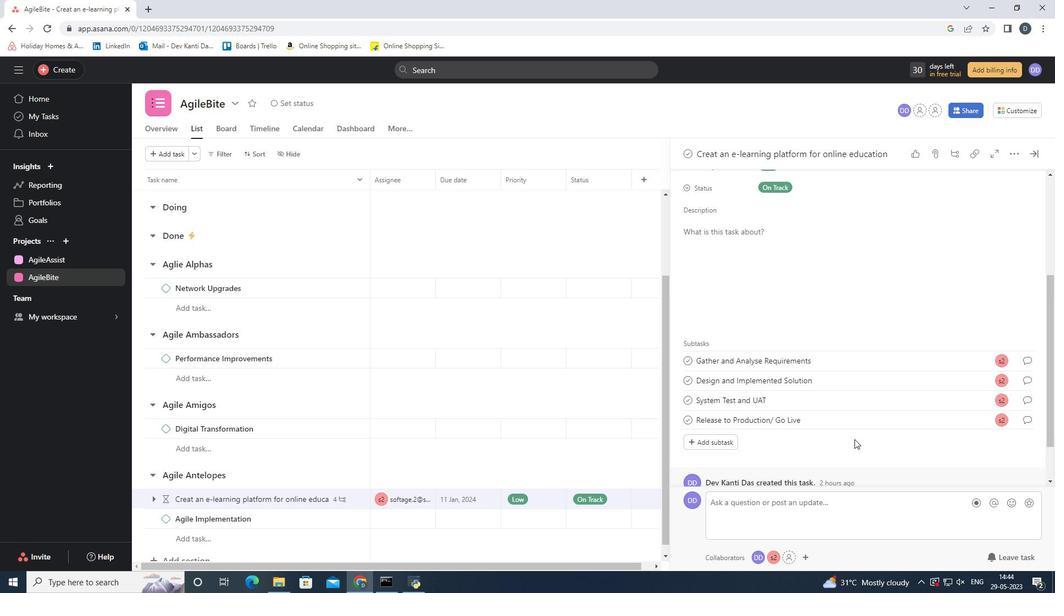 
Action: Mouse scrolled (854, 442) with delta (0, 0)
Screenshot: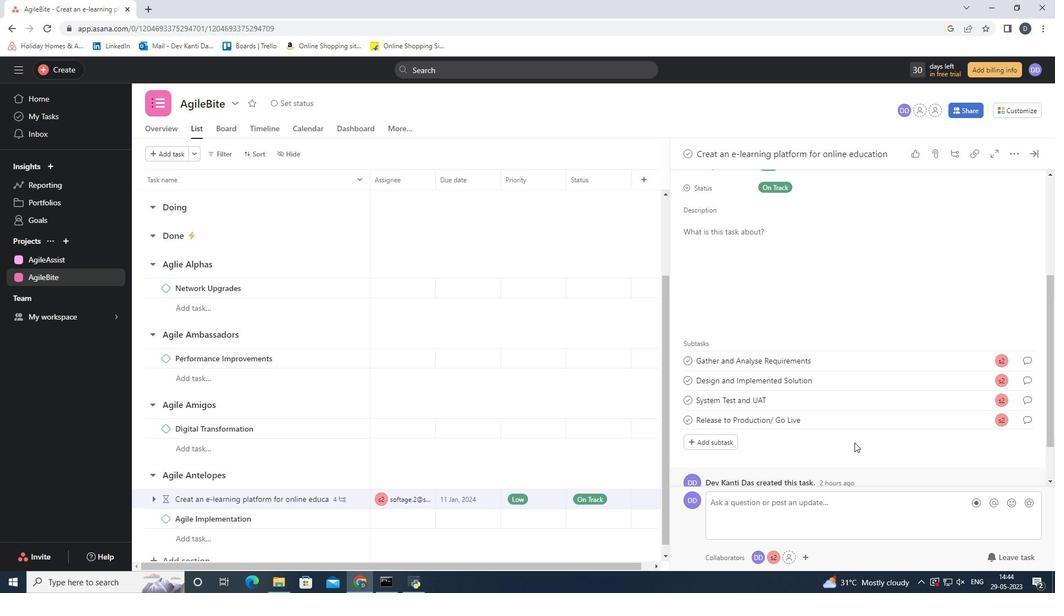 
Action: Mouse scrolled (854, 442) with delta (0, 0)
Screenshot: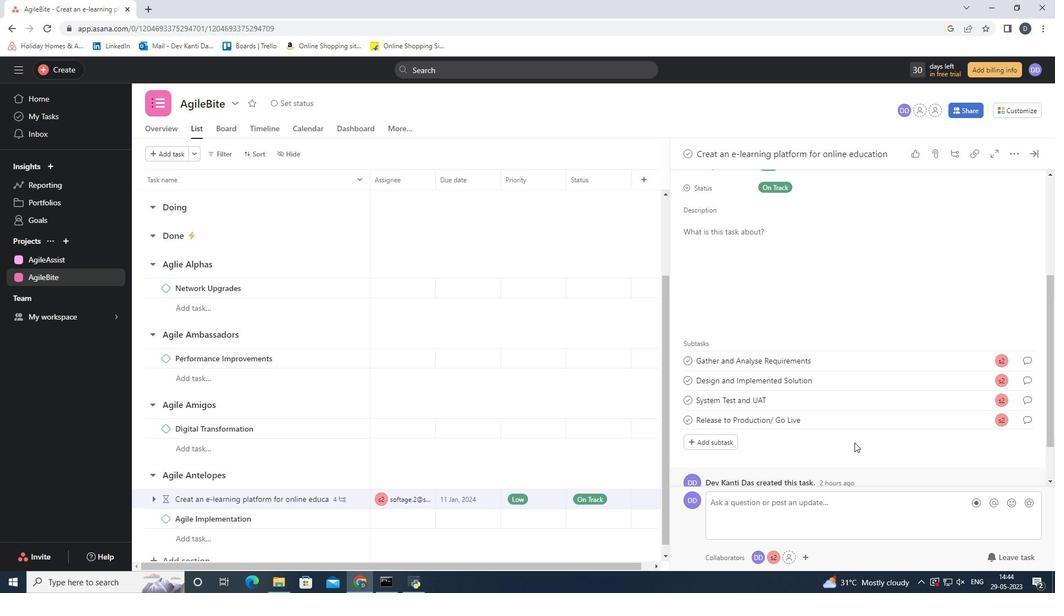 
Action: Mouse scrolled (854, 442) with delta (0, 0)
Screenshot: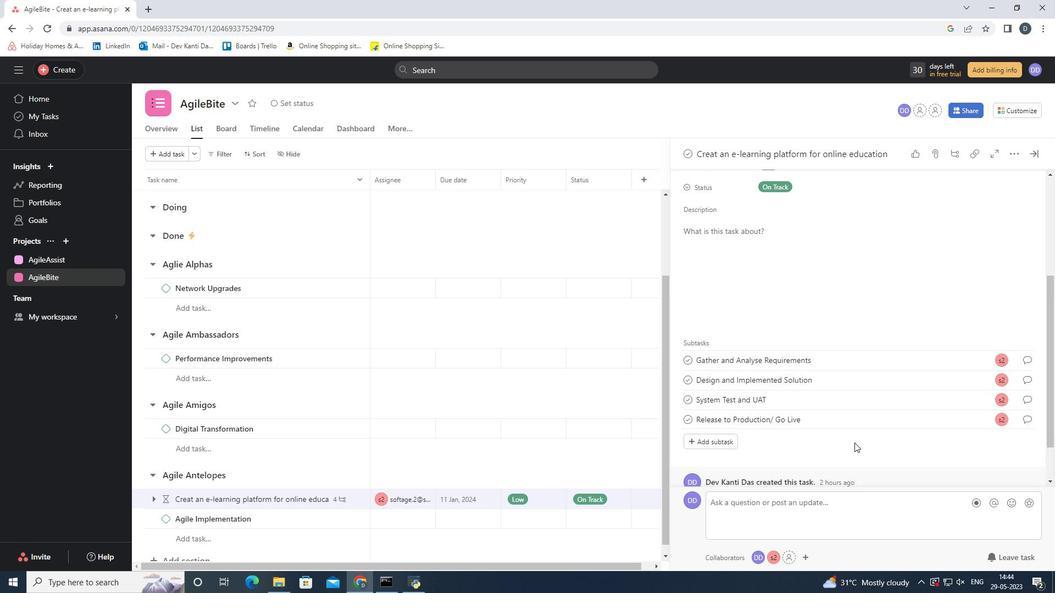 
Action: Mouse scrolled (854, 442) with delta (0, 0)
Screenshot: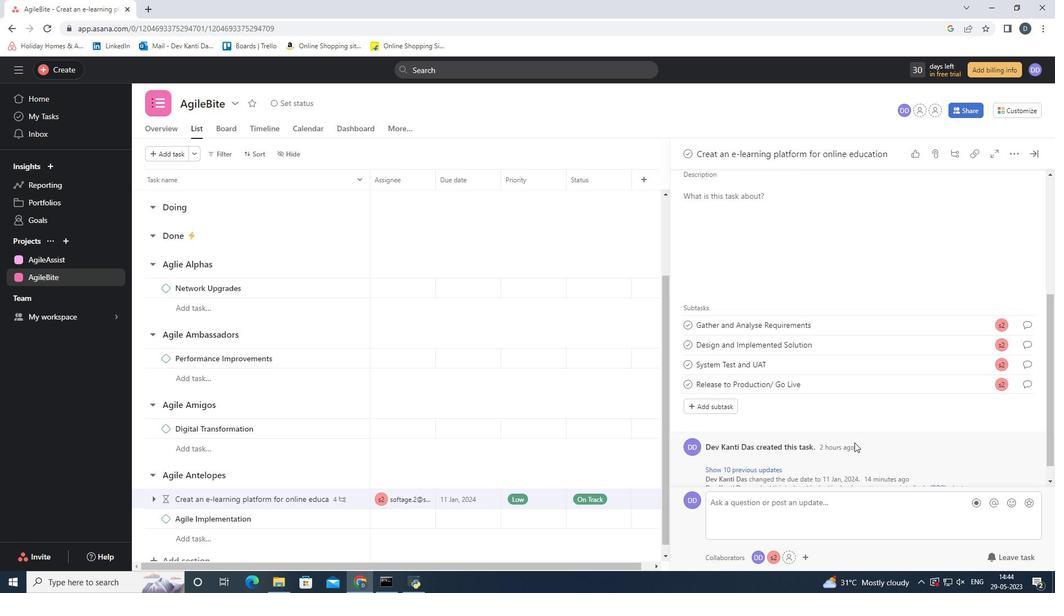 
Action: Mouse scrolled (854, 443) with delta (0, 0)
Screenshot: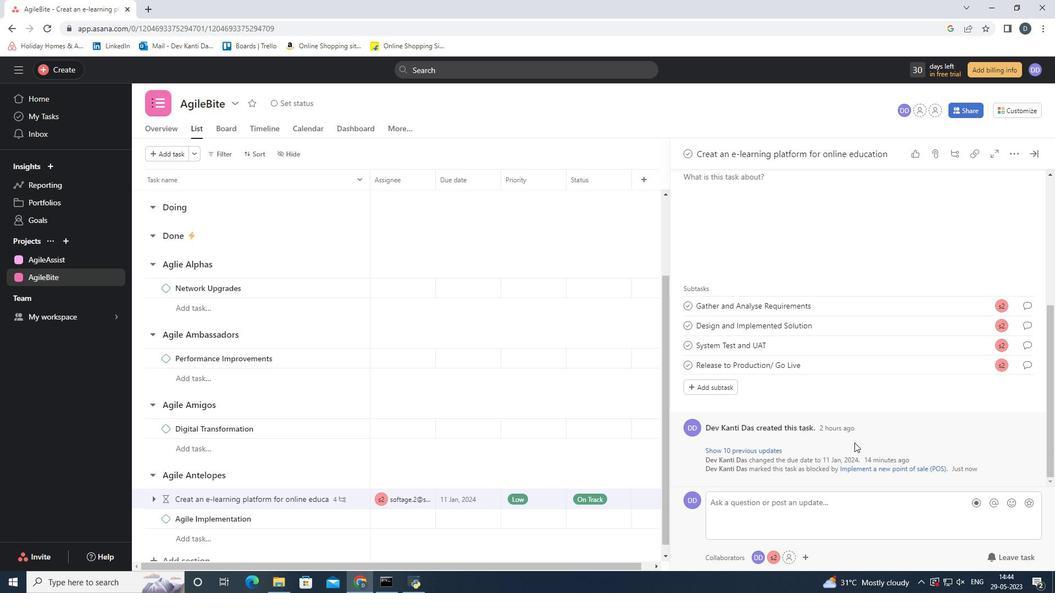 
Action: Mouse scrolled (854, 443) with delta (0, 0)
Screenshot: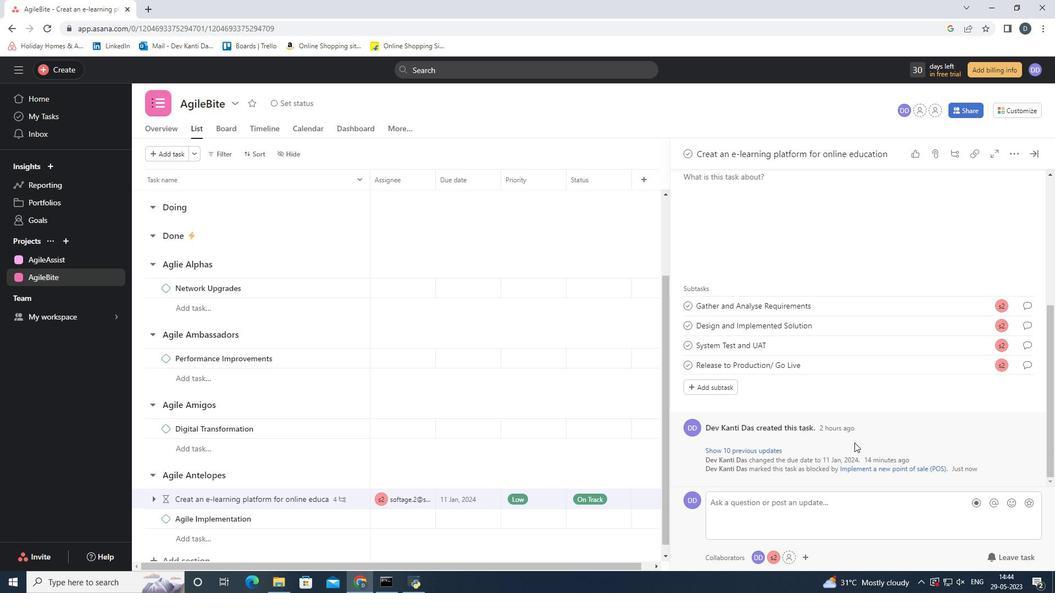 
Action: Mouse scrolled (854, 443) with delta (0, 0)
Screenshot: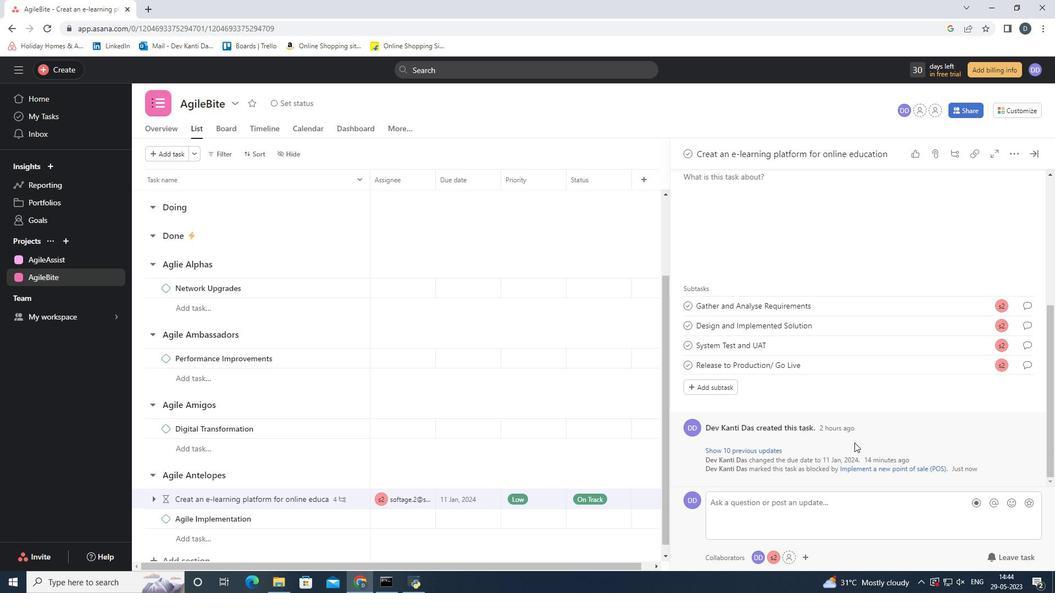 
Action: Mouse scrolled (854, 443) with delta (0, 0)
Screenshot: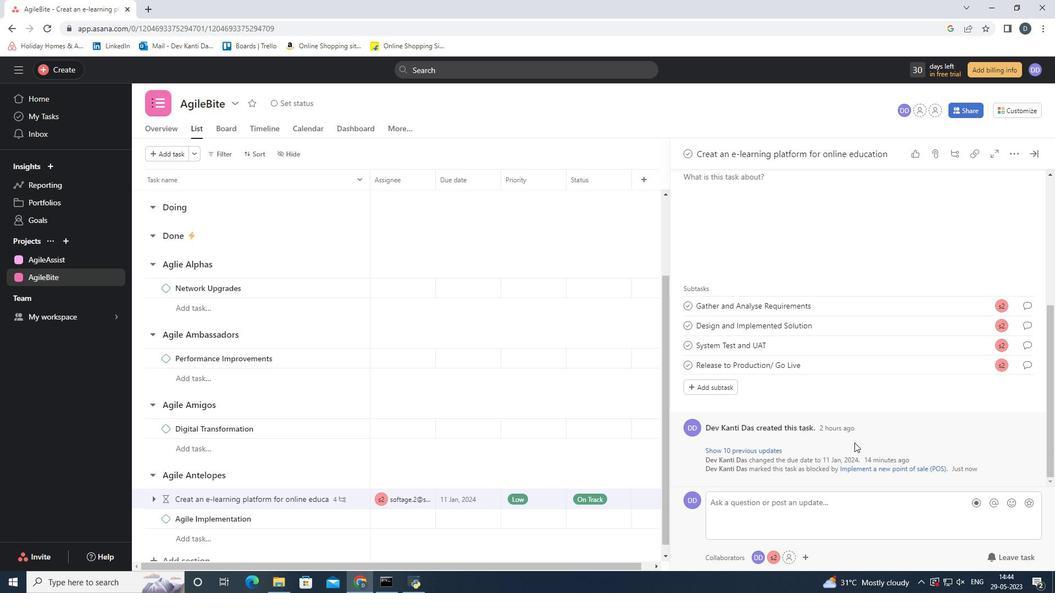 
Action: Mouse scrolled (854, 443) with delta (0, 0)
Screenshot: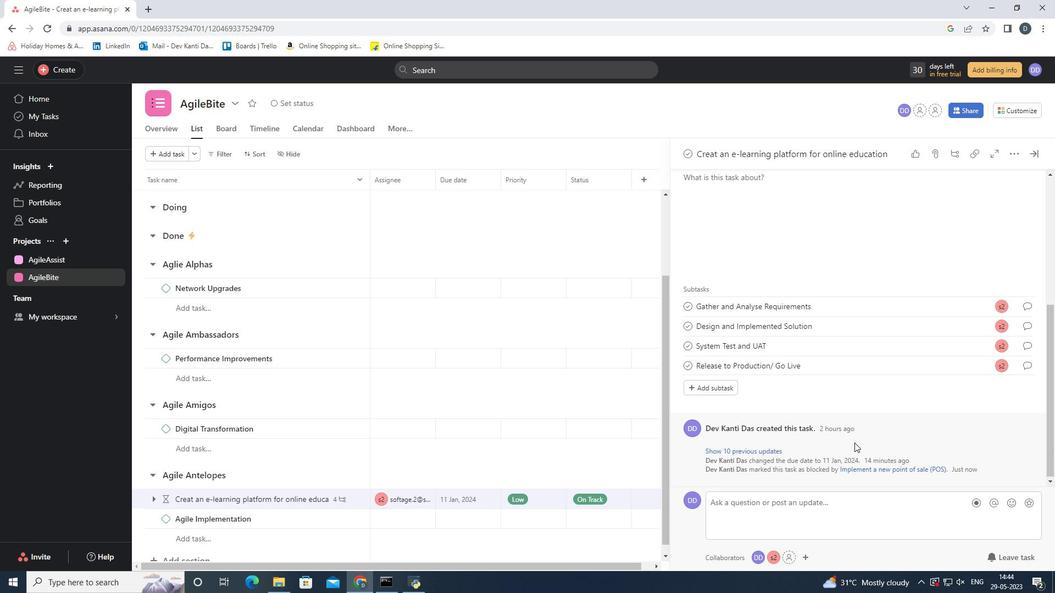 
Action: Mouse moved to (809, 413)
Screenshot: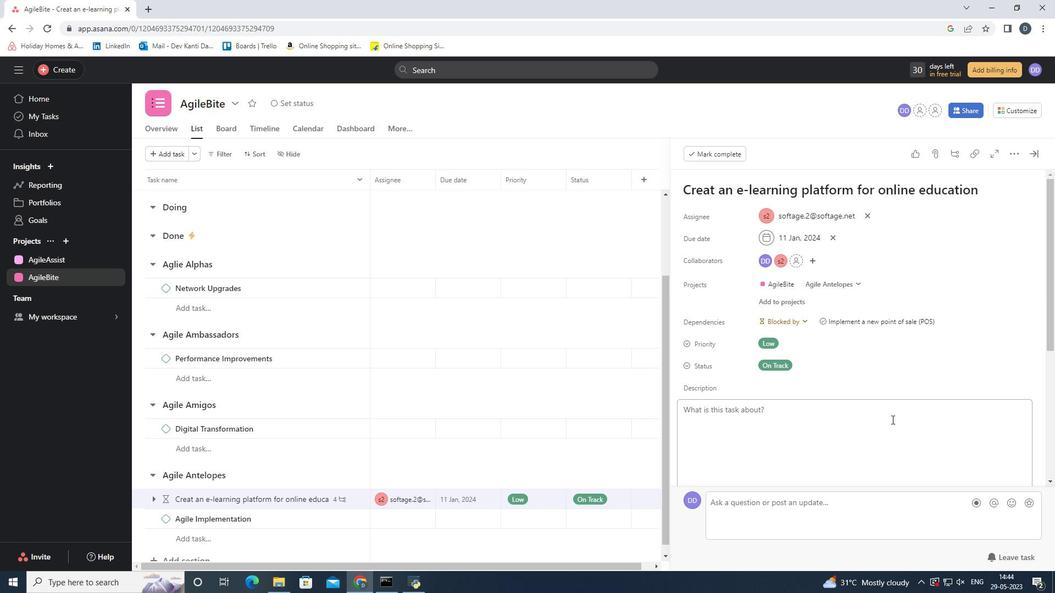 
Action: Mouse pressed left at (809, 413)
Screenshot: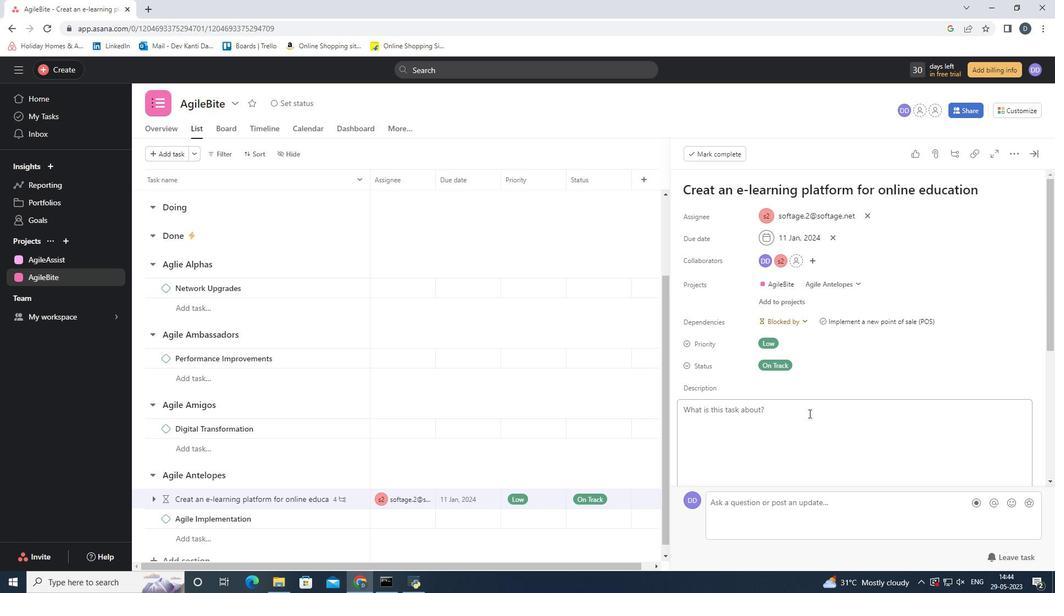 
Action: Mouse moved to (851, 422)
Screenshot: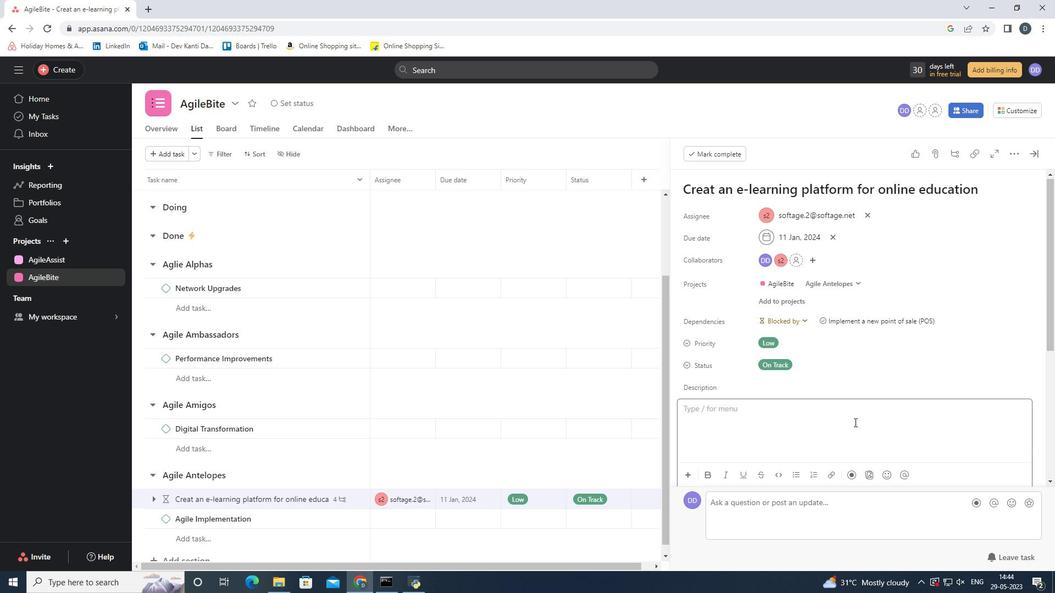 
Action: Key pressed <Key.shift>System<Key.space>for<Key.space>a<Key.space>retail<Key.space>store<Key.space>in<Key.space>the<Key.space>project<Key.space><Key.backspace><Key.backspace><Key.backspace><Key.backspace><Key.backspace><Key.backspace><Key.backspace><Key.backspace><Key.backspace><Key.backspace><Key.backspace><Key.backspace><Key.backspace><Key.backspace><Key.backspace><Key.backspace>.
Screenshot: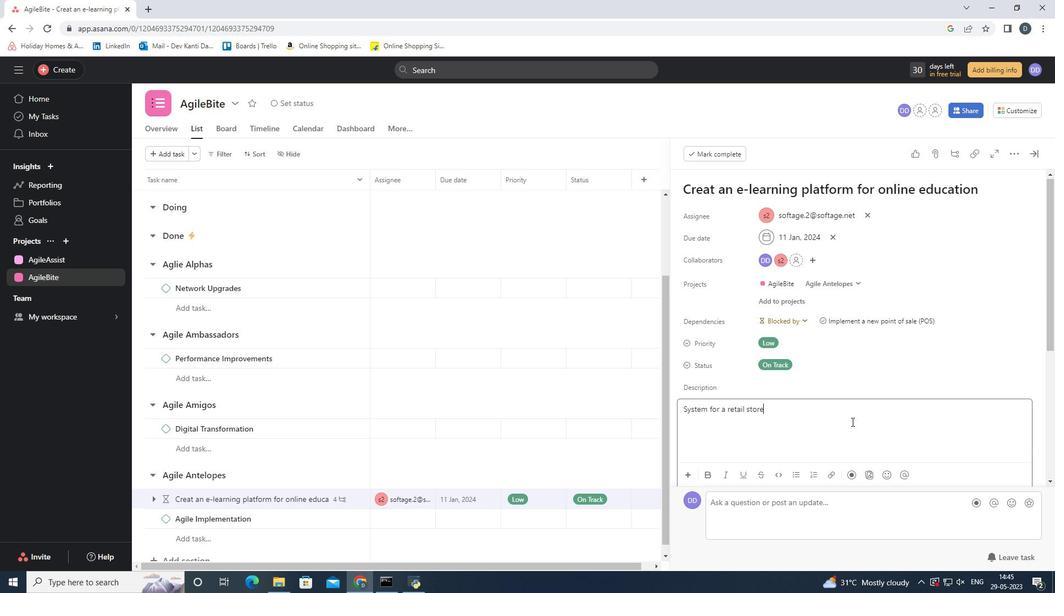 
Action: Mouse moved to (883, 385)
Screenshot: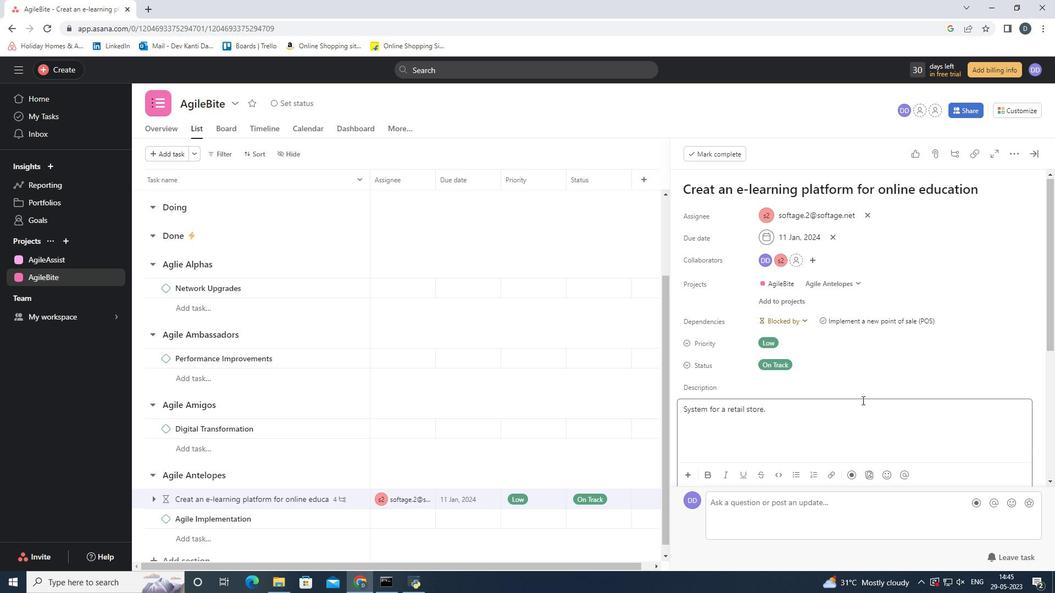 
Action: Mouse pressed left at (883, 385)
Screenshot: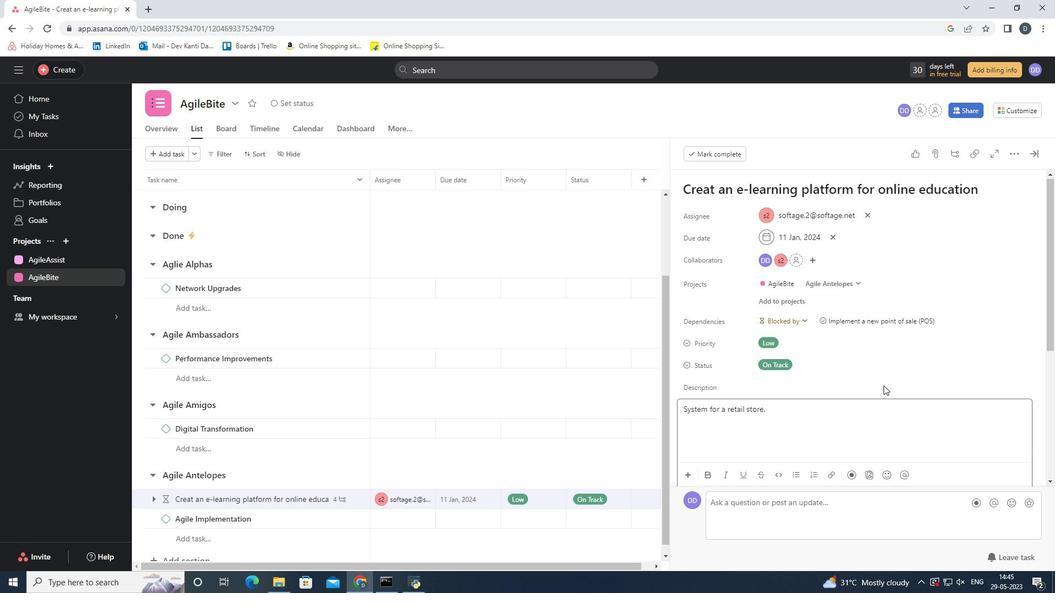 
Action: Mouse moved to (803, 427)
Screenshot: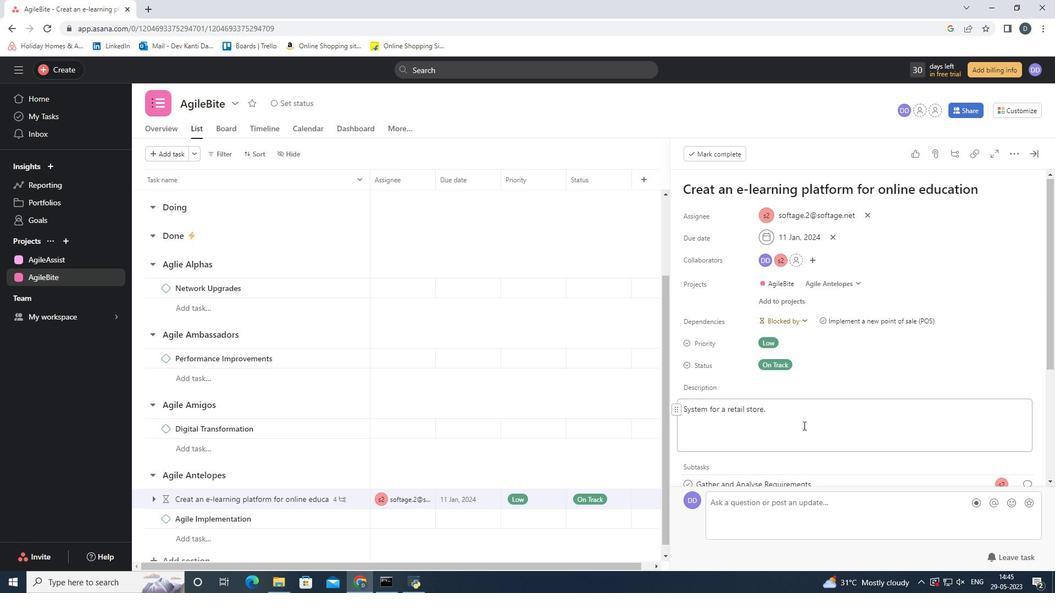 
Action: Mouse scrolled (803, 427) with delta (0, 0)
Screenshot: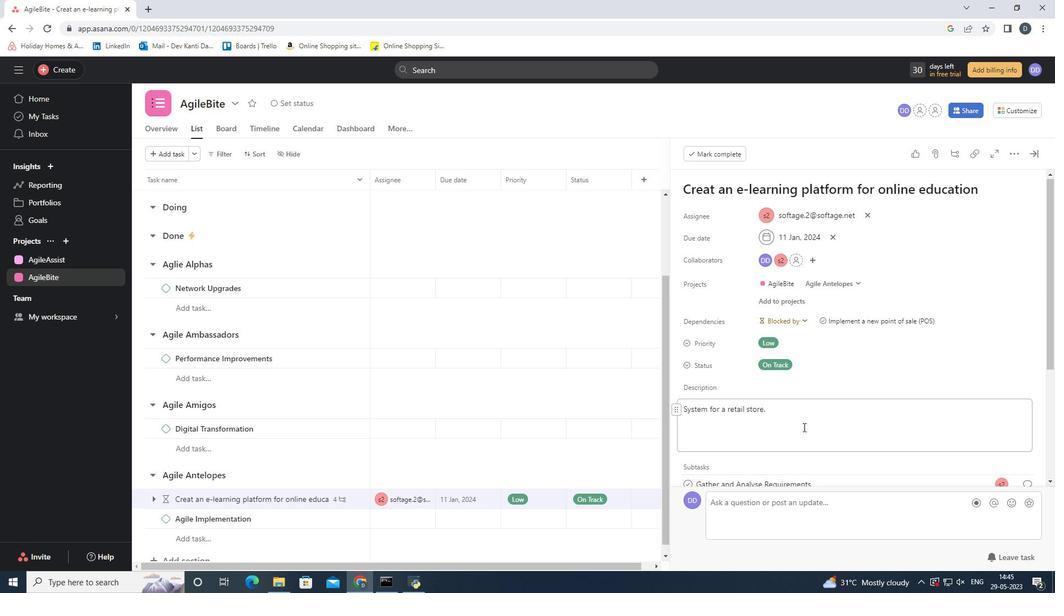 
Action: Mouse scrolled (803, 427) with delta (0, 0)
Screenshot: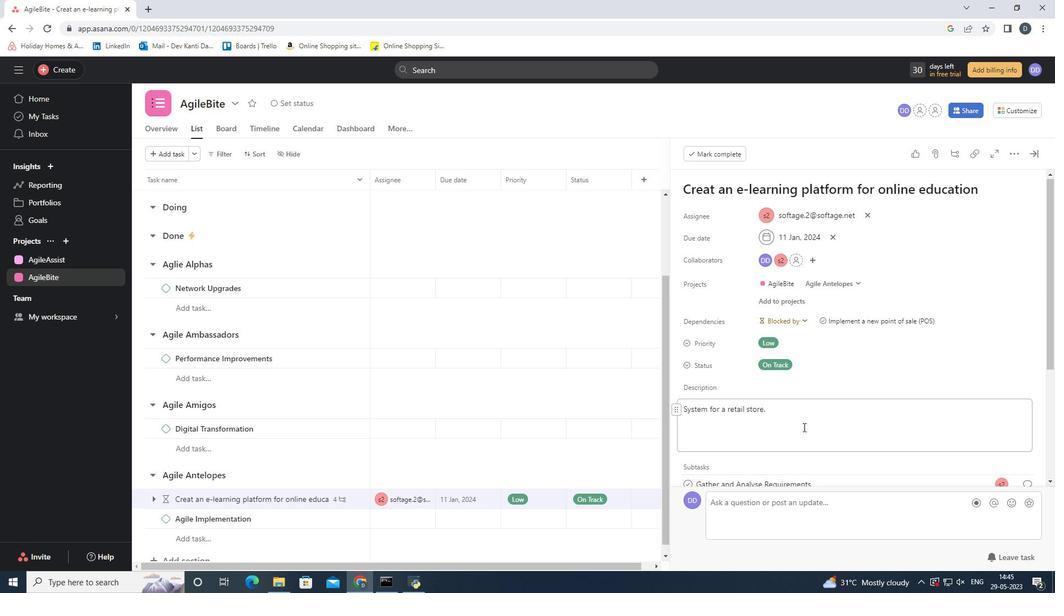 
Action: Mouse scrolled (803, 427) with delta (0, 0)
Screenshot: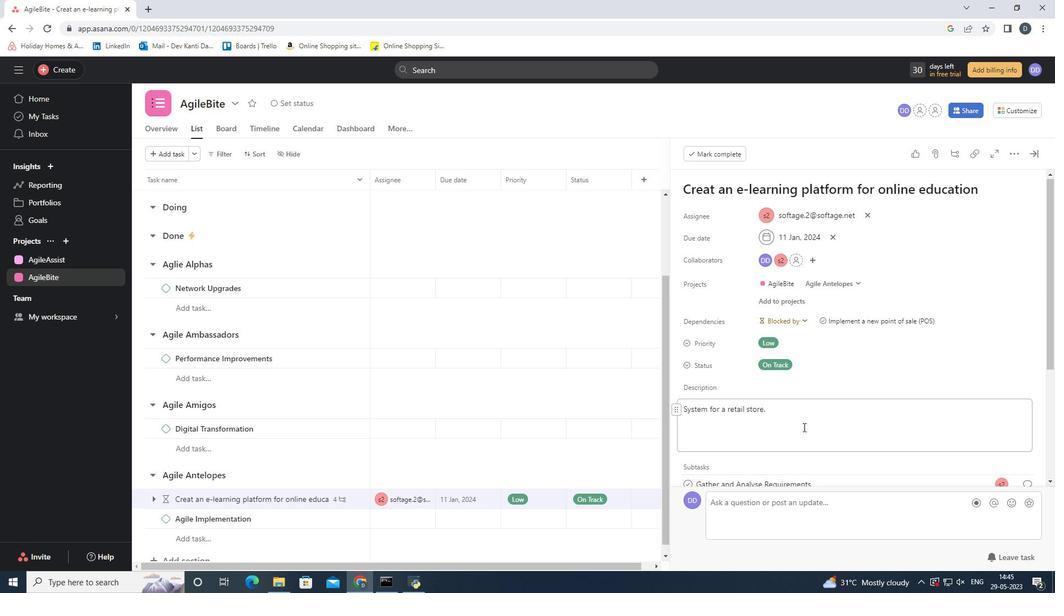 
Action: Mouse scrolled (803, 427) with delta (0, 0)
Screenshot: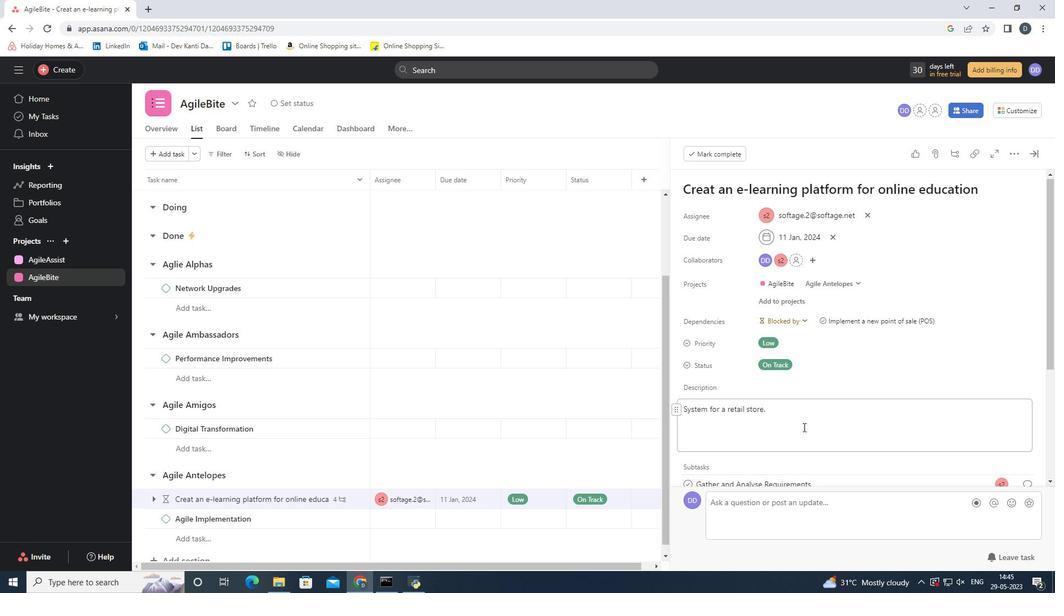 
Action: Mouse scrolled (803, 427) with delta (0, 0)
Screenshot: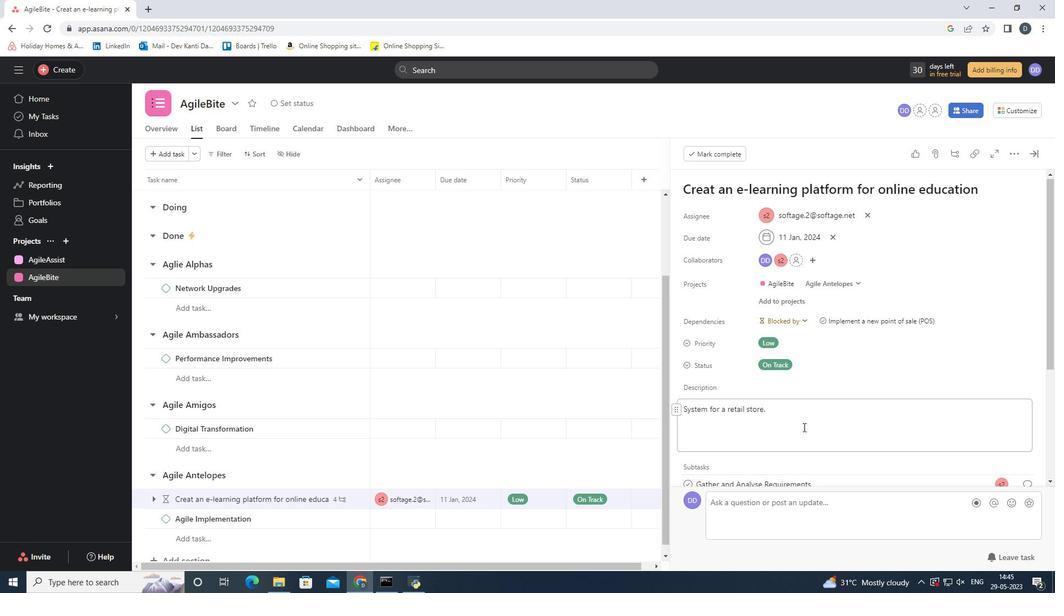 
Action: Mouse scrolled (803, 427) with delta (0, 0)
Screenshot: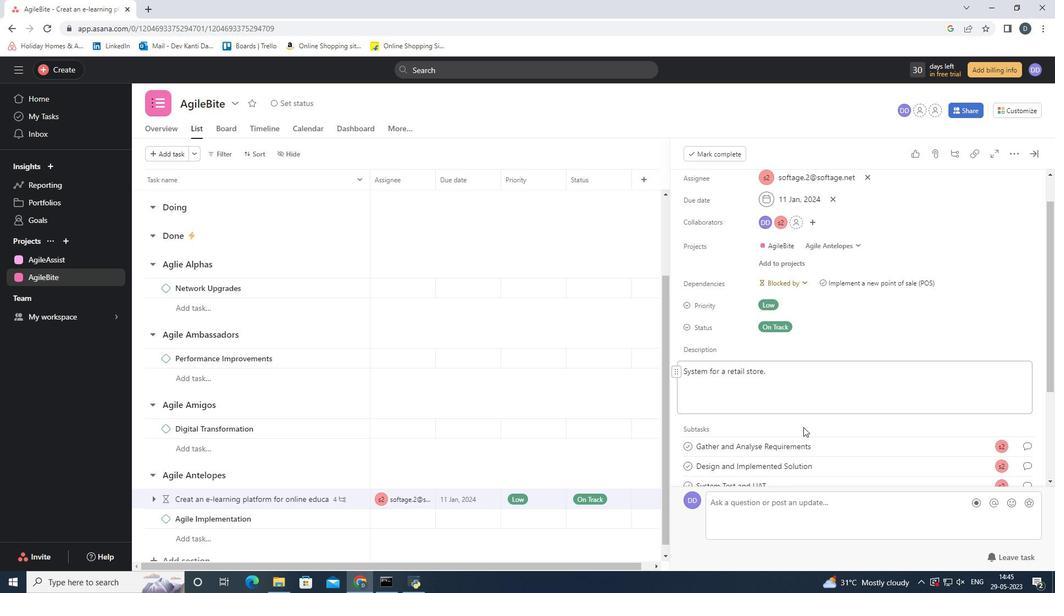 
Action: Mouse scrolled (803, 427) with delta (0, 0)
Screenshot: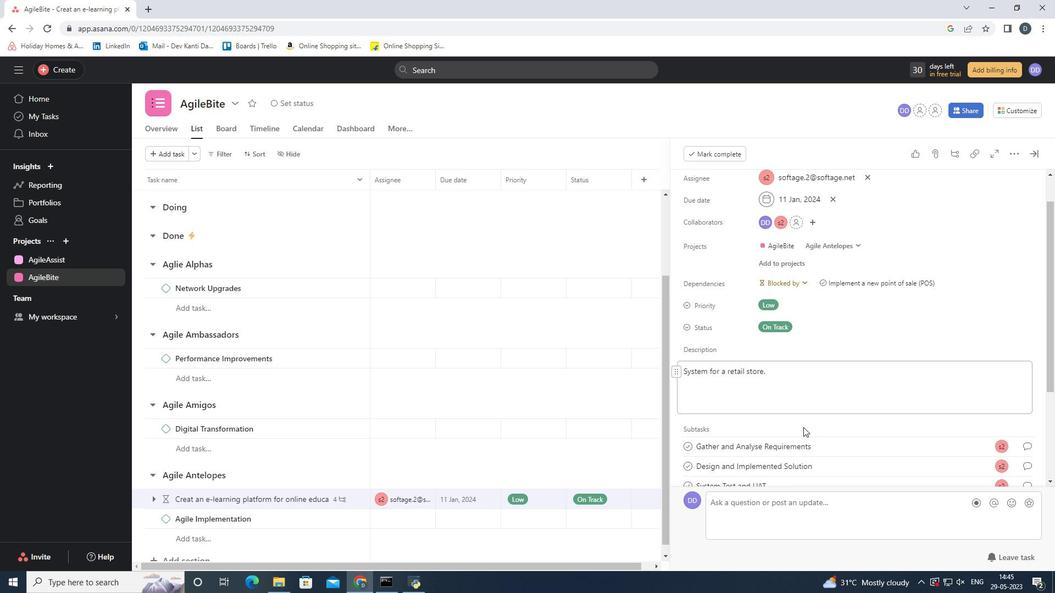 
Action: Mouse scrolled (803, 427) with delta (0, 0)
Screenshot: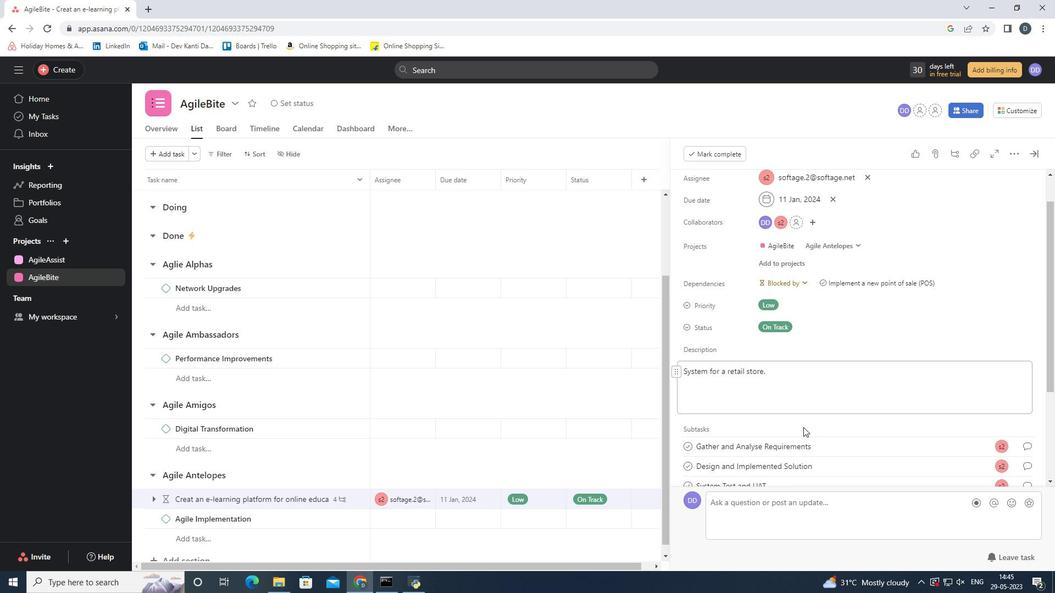 
Action: Mouse scrolled (803, 427) with delta (0, 0)
Screenshot: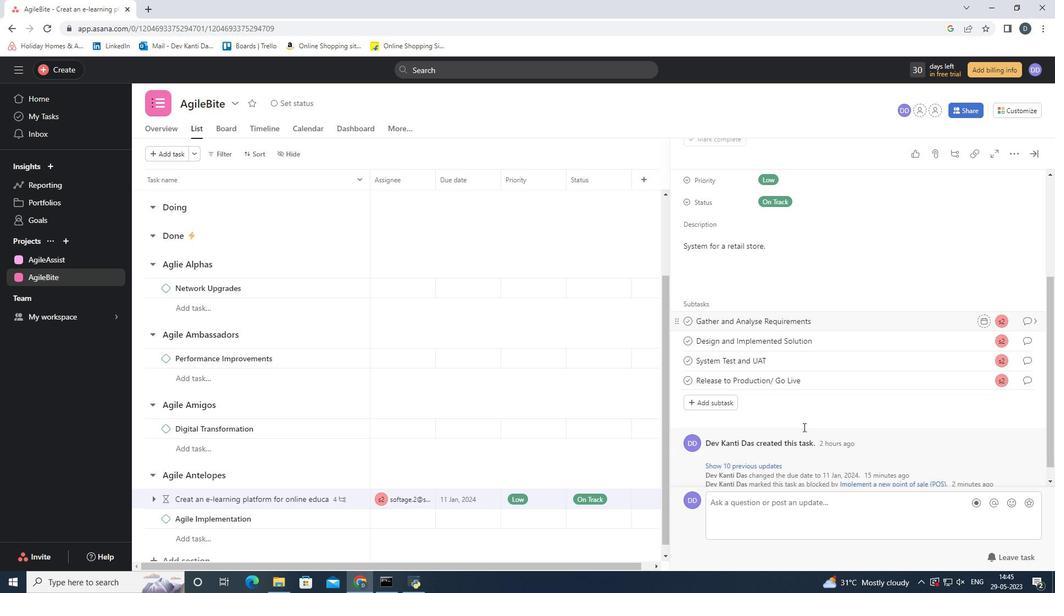 
Action: Mouse scrolled (803, 427) with delta (0, 0)
Screenshot: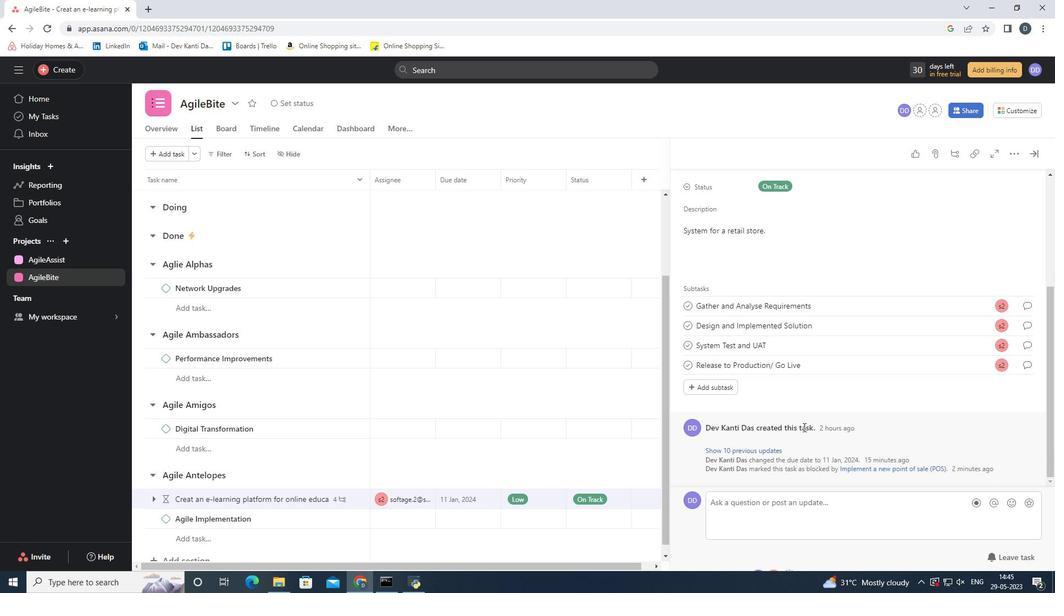 
Action: Mouse scrolled (803, 428) with delta (0, 0)
Screenshot: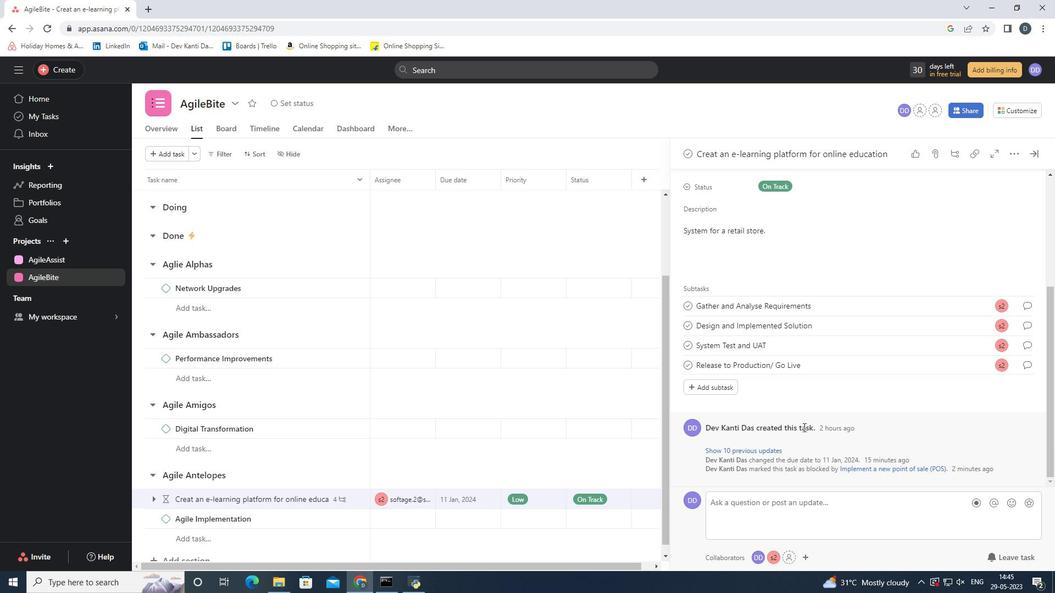 
Action: Mouse scrolled (803, 428) with delta (0, 0)
Screenshot: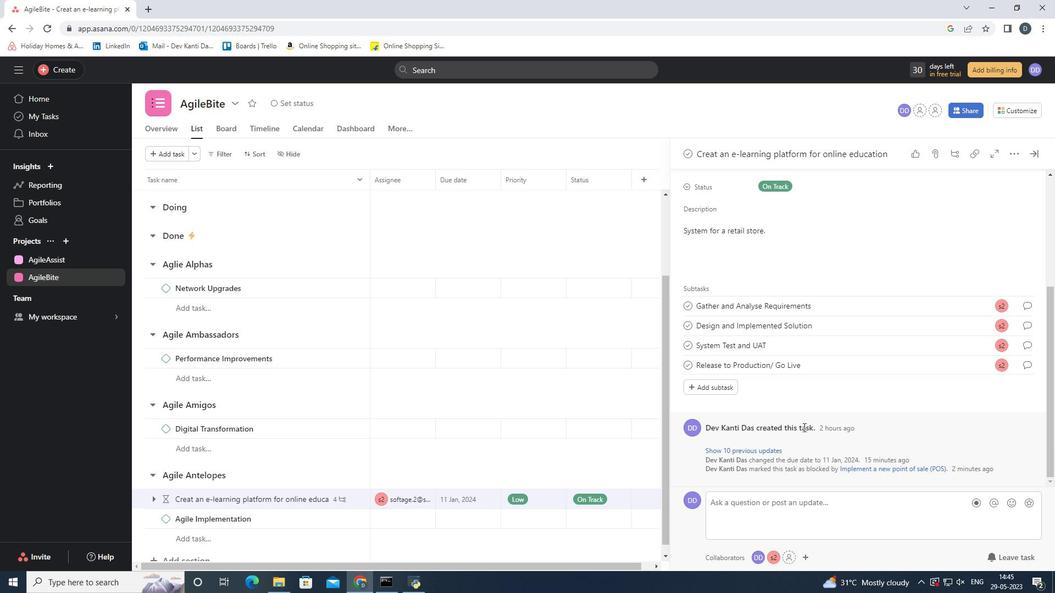 
Action: Mouse scrolled (803, 428) with delta (0, 0)
Screenshot: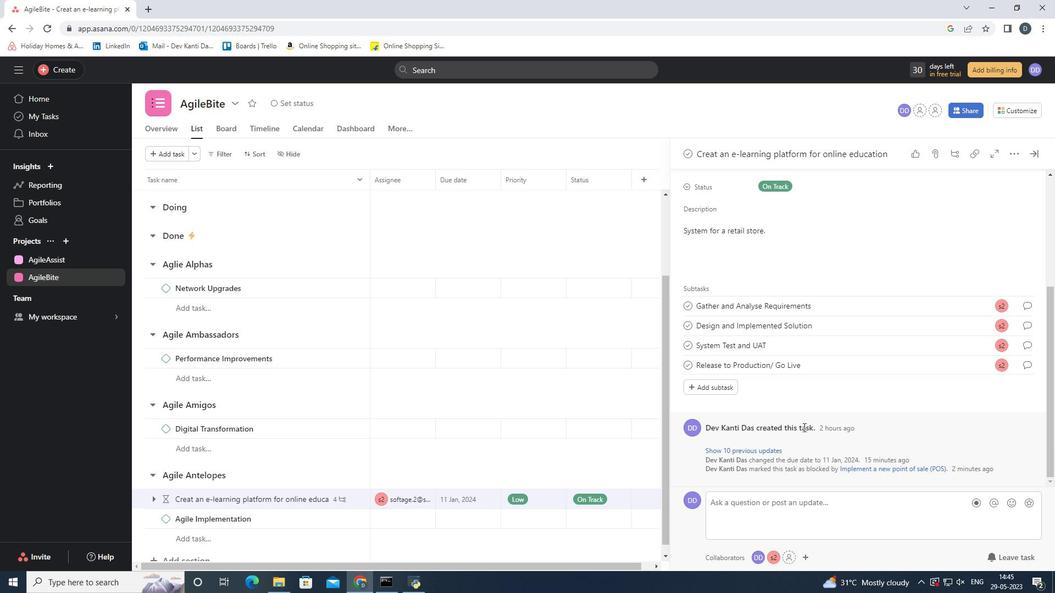 
Action: Mouse scrolled (803, 428) with delta (0, 0)
Screenshot: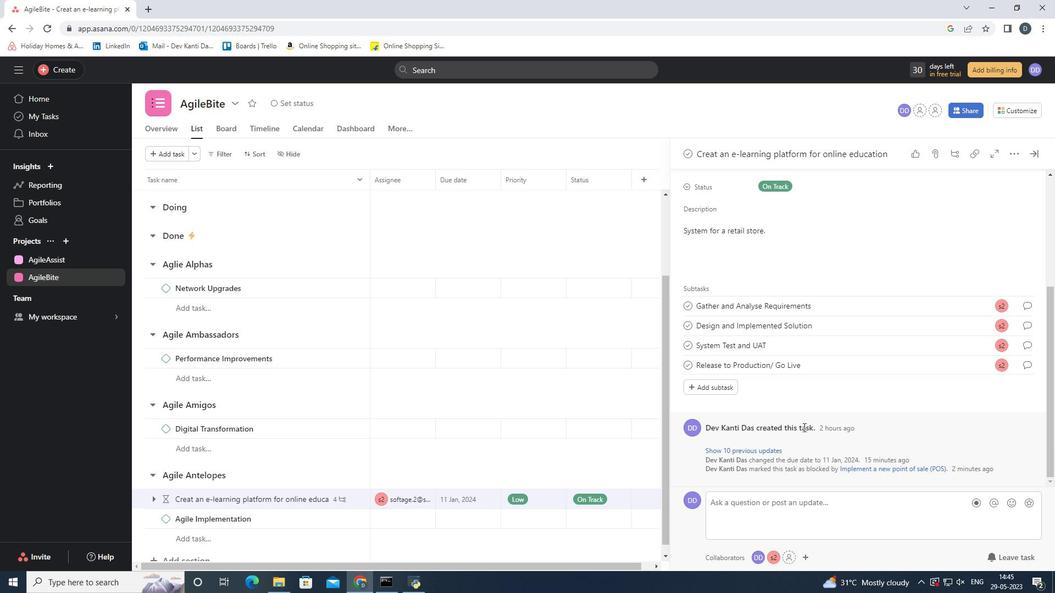 
Action: Mouse scrolled (803, 428) with delta (0, 0)
Screenshot: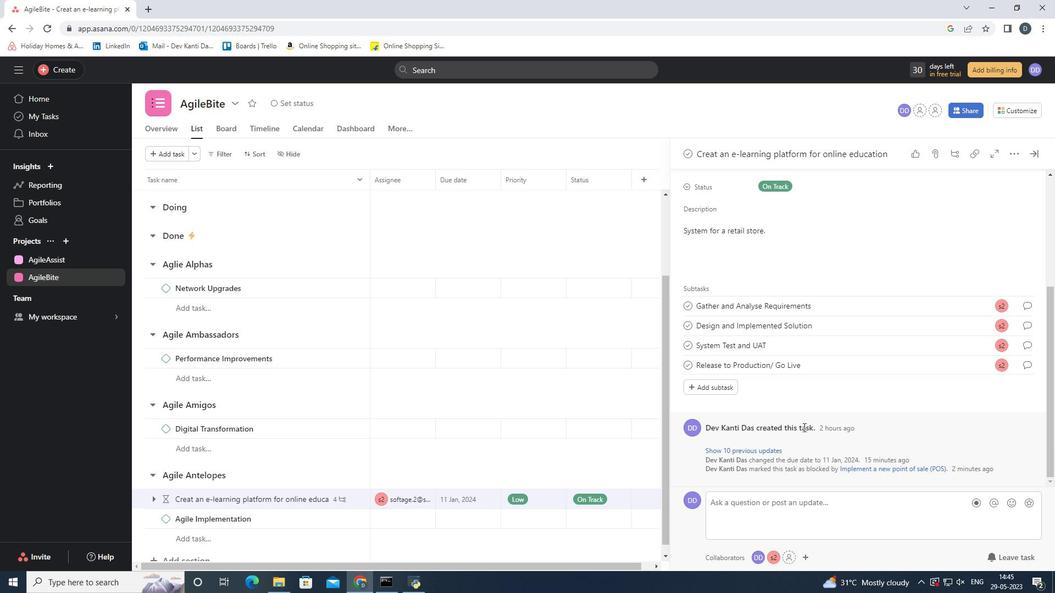 
Action: Mouse scrolled (803, 428) with delta (0, 0)
Screenshot: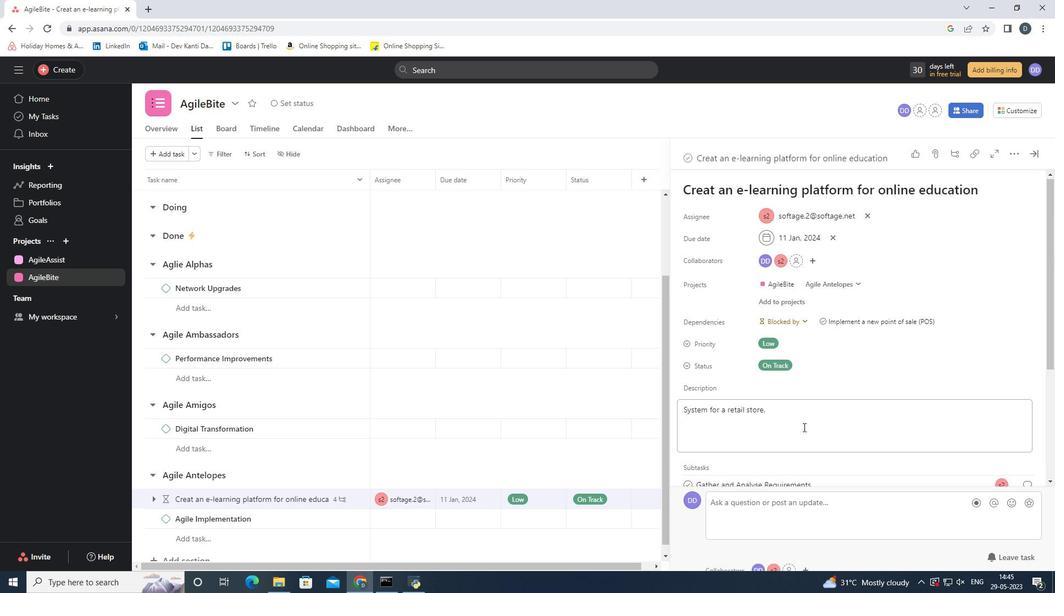 
Action: Mouse scrolled (803, 428) with delta (0, 0)
Screenshot: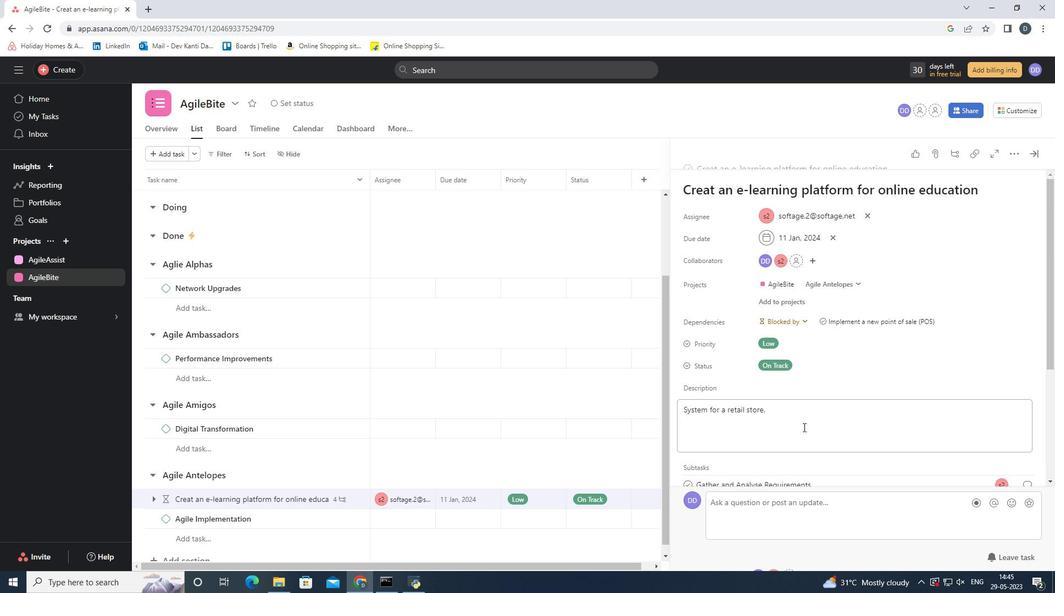 
Action: Mouse scrolled (803, 428) with delta (0, 0)
Screenshot: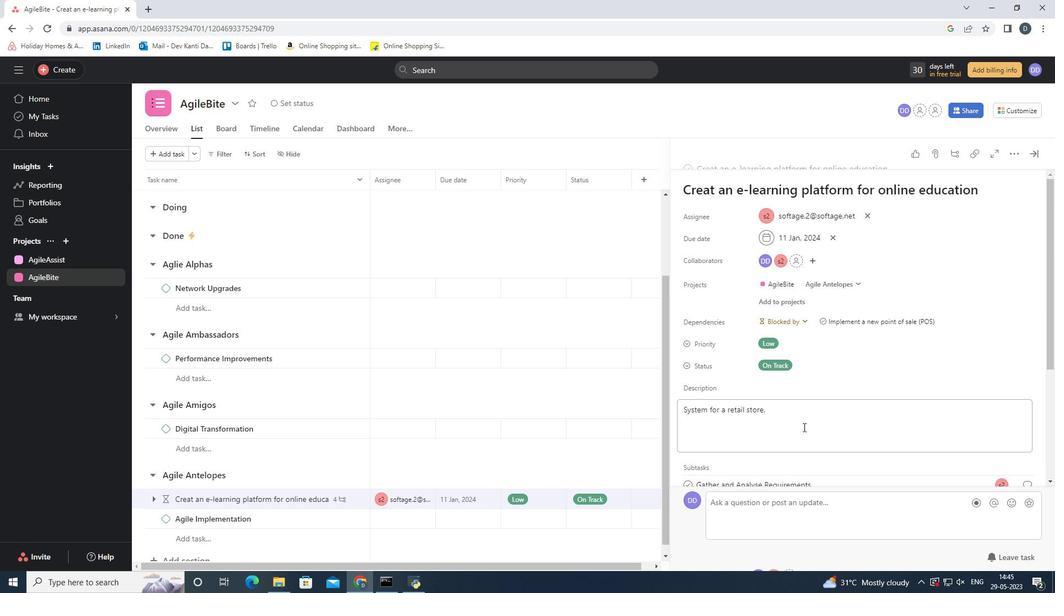 
Action: Mouse moved to (1029, 154)
Screenshot: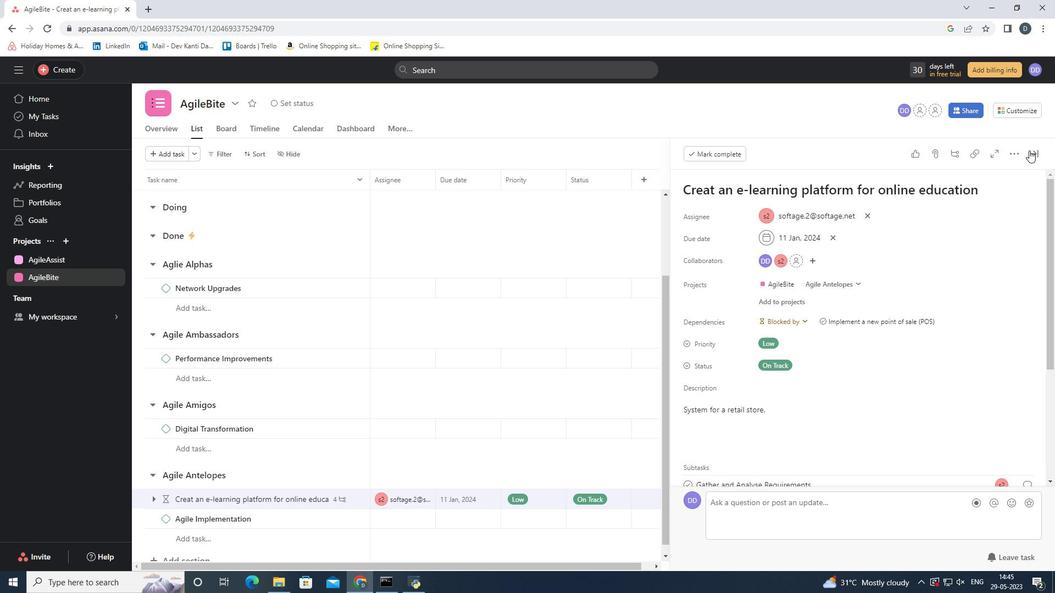 
Action: Mouse pressed left at (1029, 154)
Screenshot: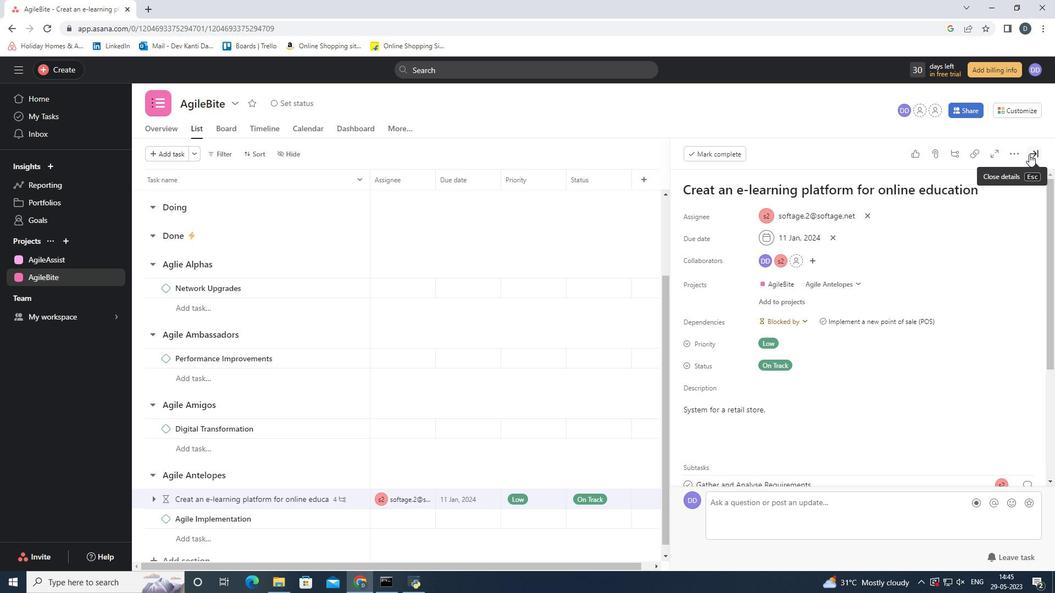 
Action: Mouse moved to (474, 499)
Screenshot: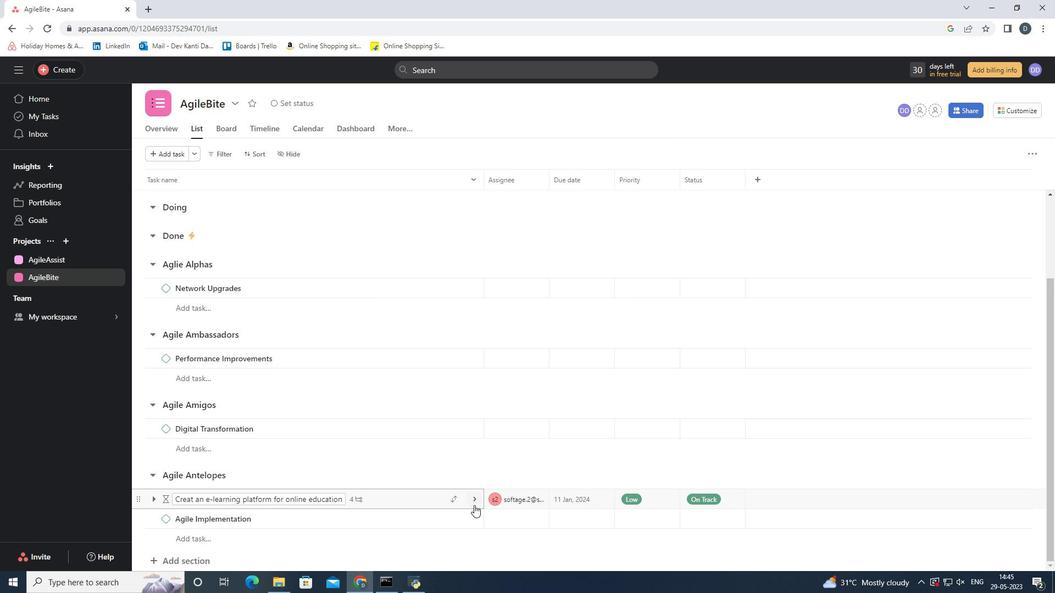 
Action: Mouse pressed left at (474, 499)
Screenshot: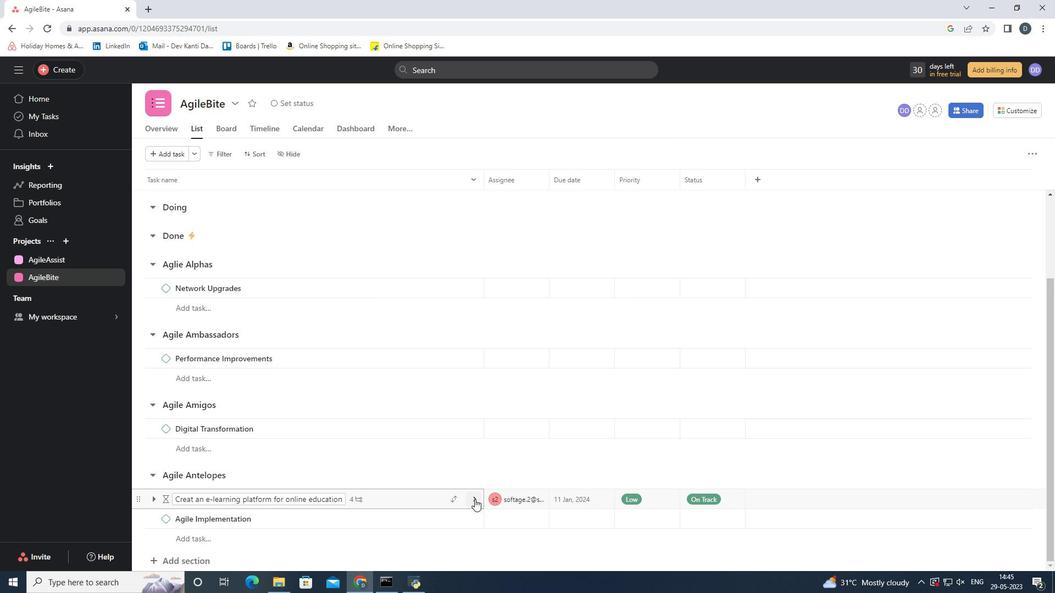 
Action: Mouse moved to (900, 370)
Screenshot: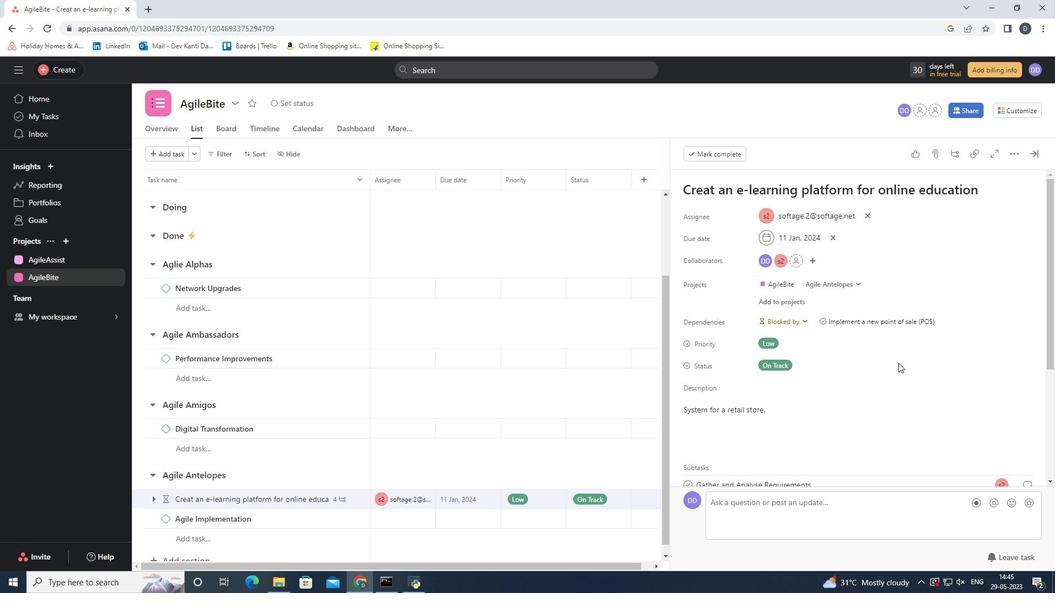 
Action: Mouse scrolled (900, 369) with delta (0, 0)
Screenshot: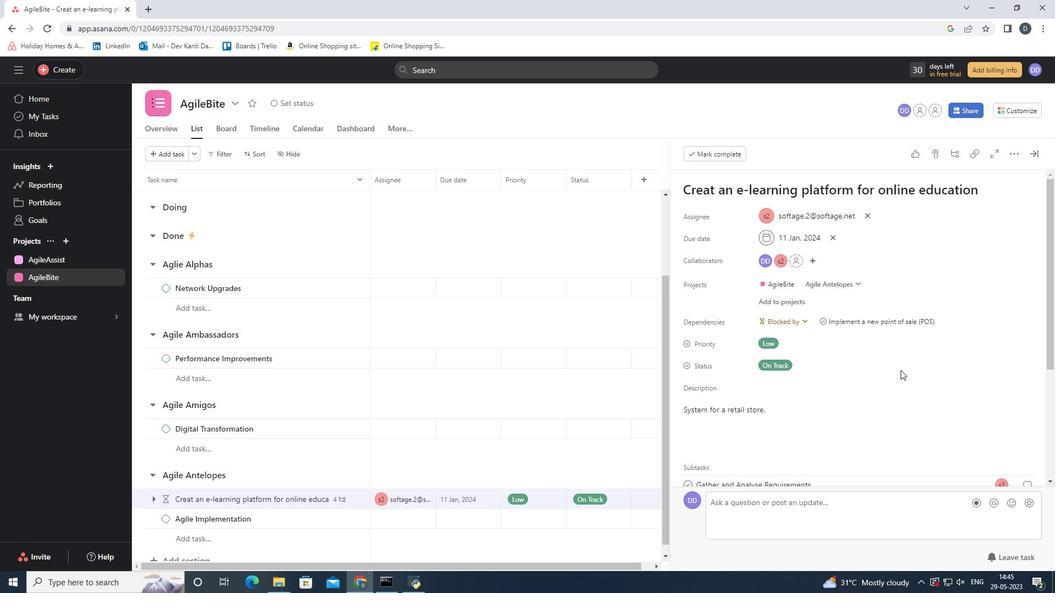 
Action: Mouse scrolled (900, 369) with delta (0, 0)
Screenshot: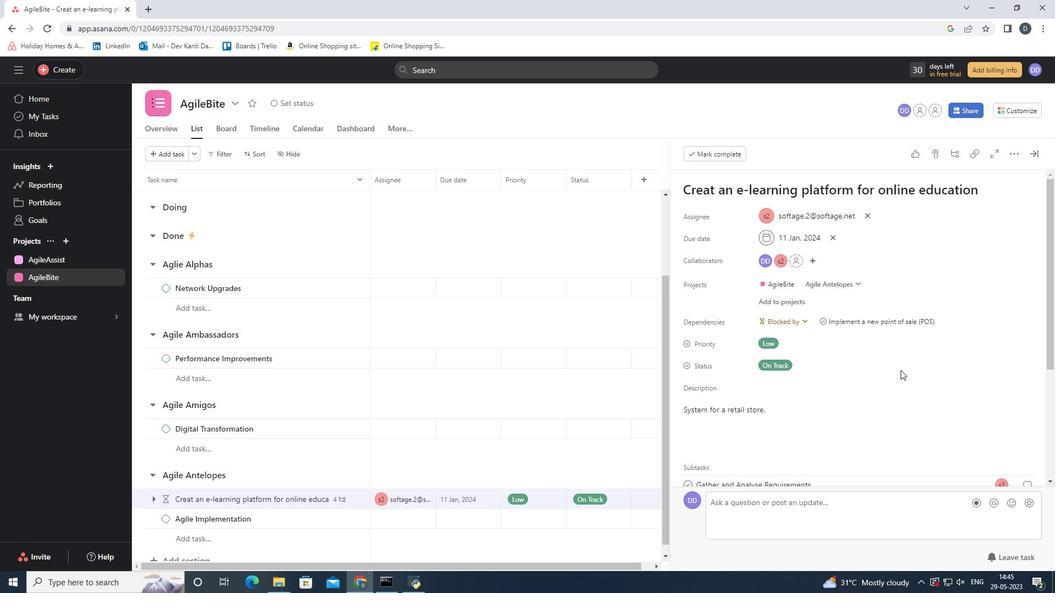 
Action: Mouse scrolled (900, 369) with delta (0, 0)
Screenshot: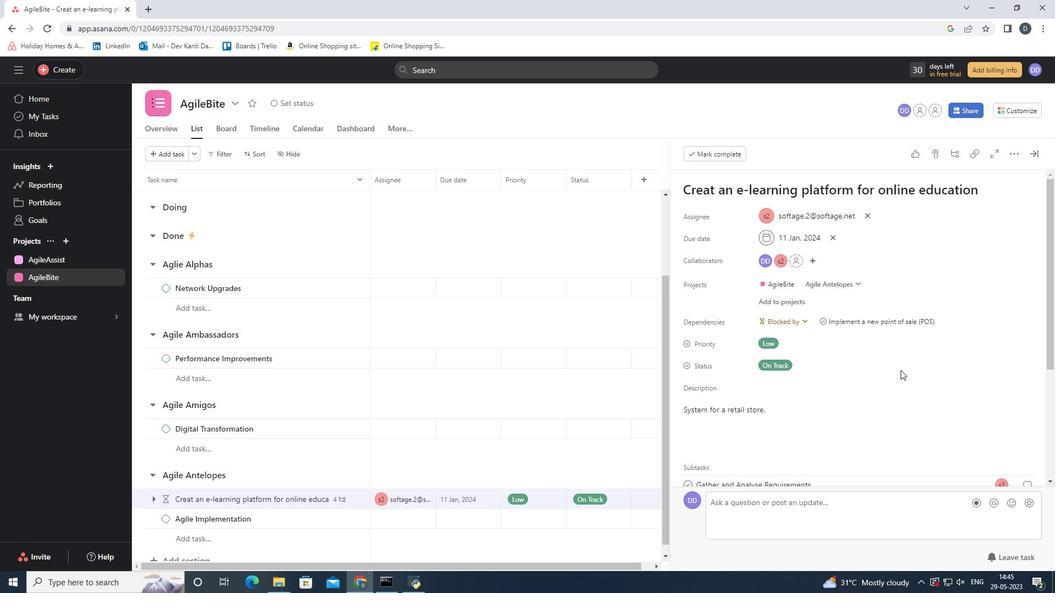 
Action: Mouse scrolled (900, 369) with delta (0, 0)
Screenshot: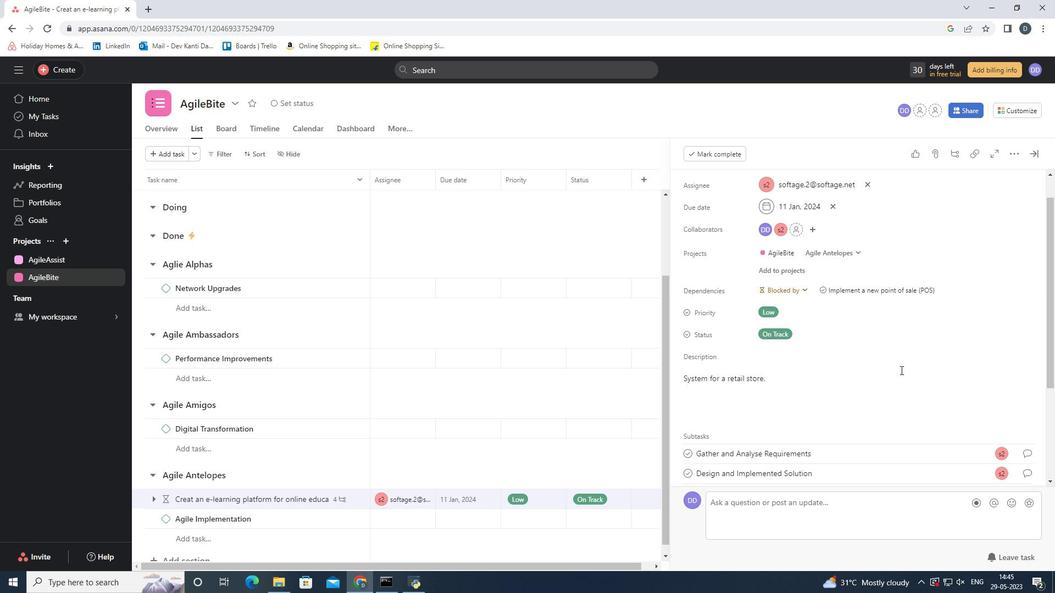 
Action: Mouse scrolled (900, 369) with delta (0, 0)
Screenshot: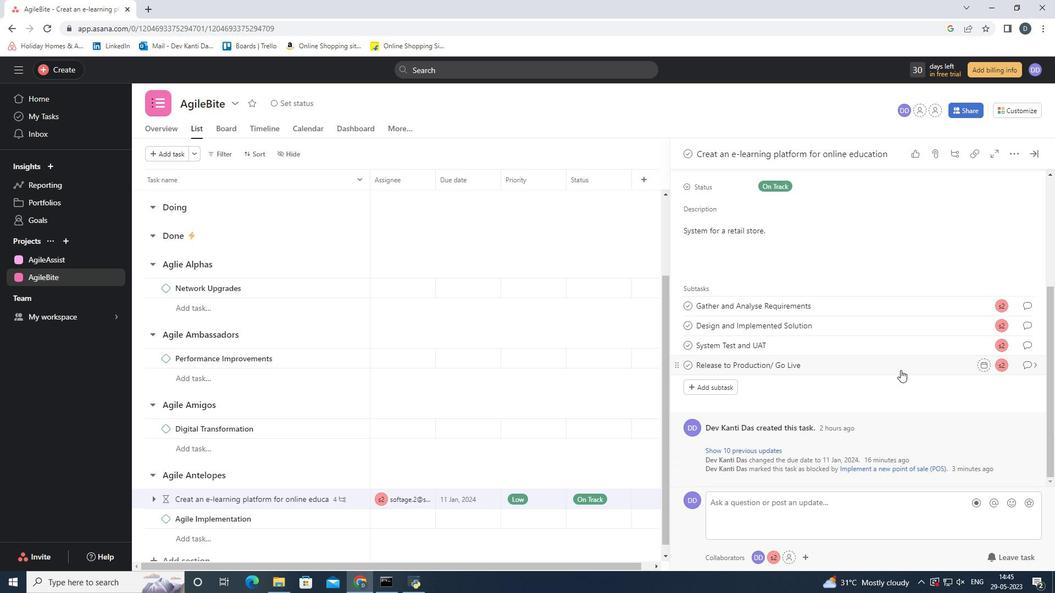 
Action: Mouse scrolled (900, 369) with delta (0, 0)
Screenshot: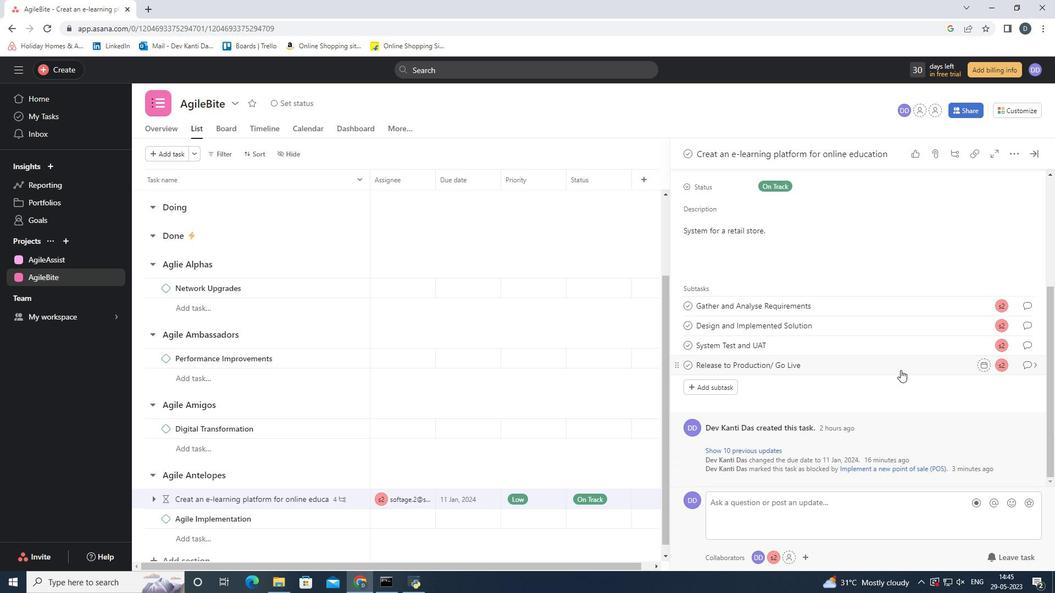
Action: Mouse scrolled (900, 371) with delta (0, 0)
Screenshot: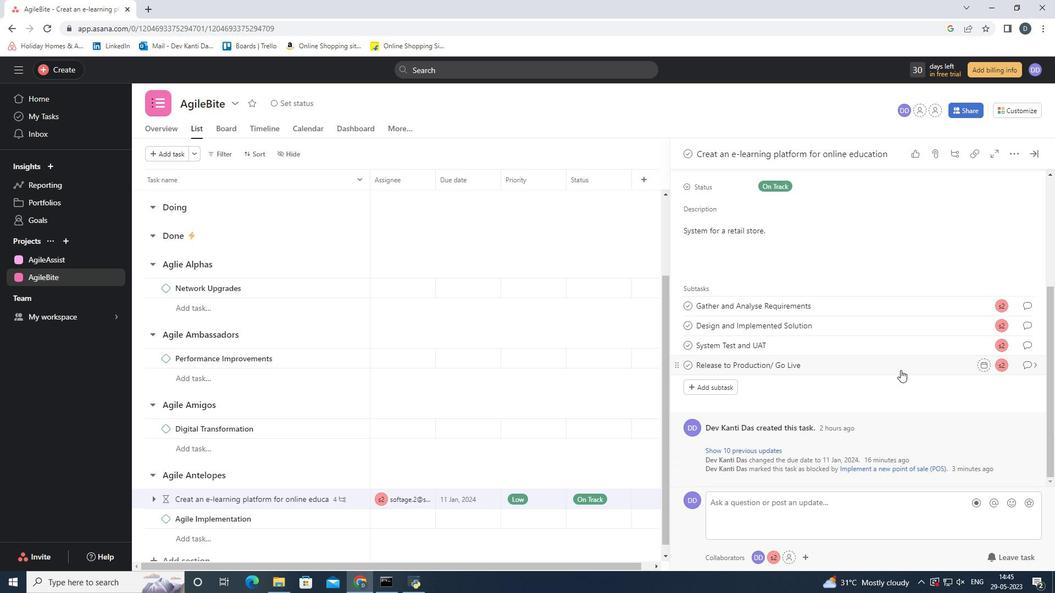 
Action: Mouse scrolled (900, 371) with delta (0, 0)
Screenshot: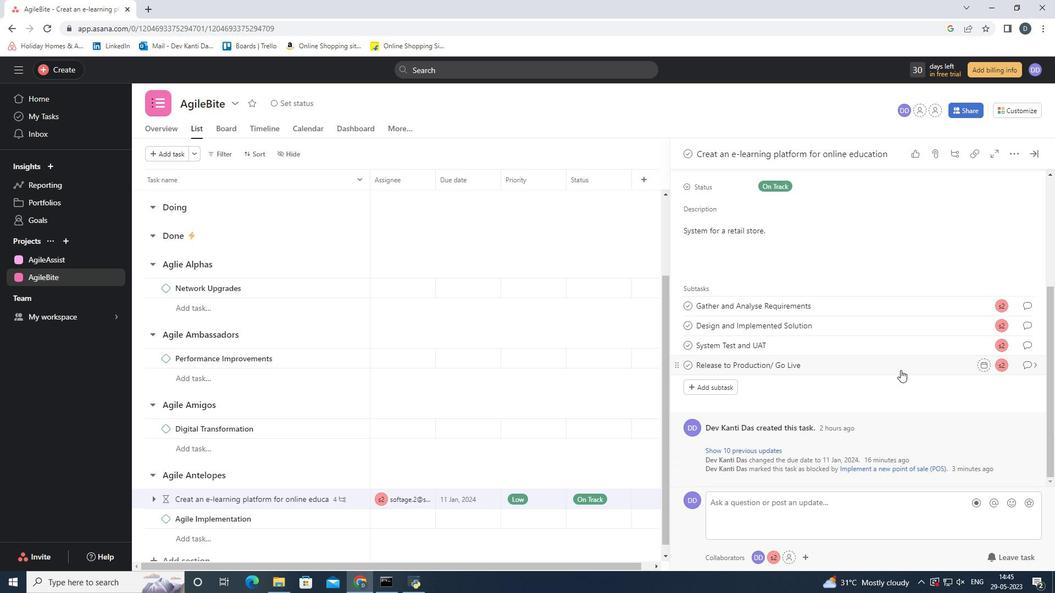 
Action: Mouse scrolled (900, 371) with delta (0, 0)
Screenshot: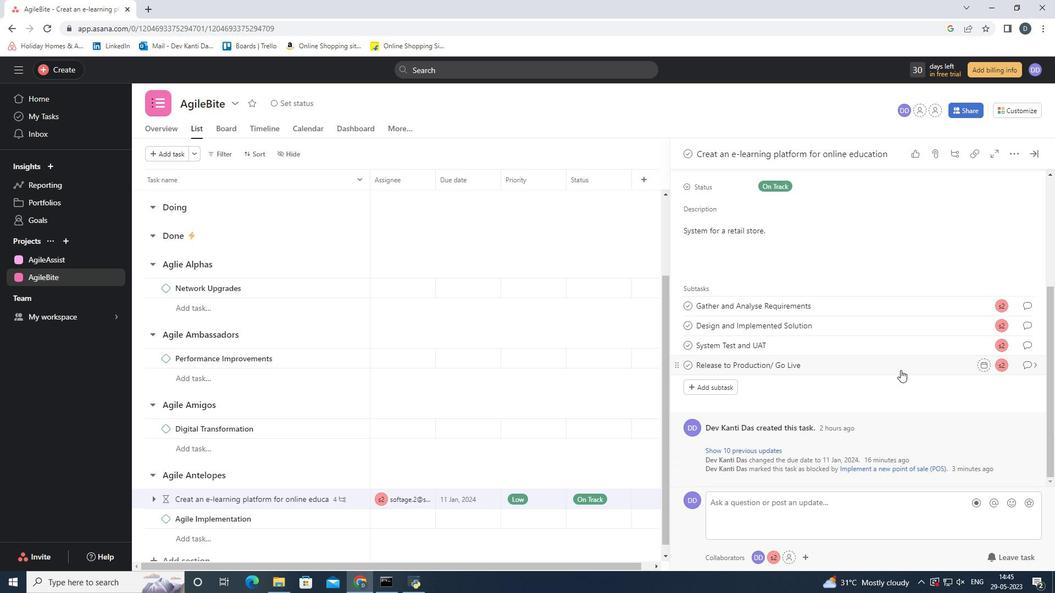 
Action: Mouse scrolled (900, 371) with delta (0, 0)
Screenshot: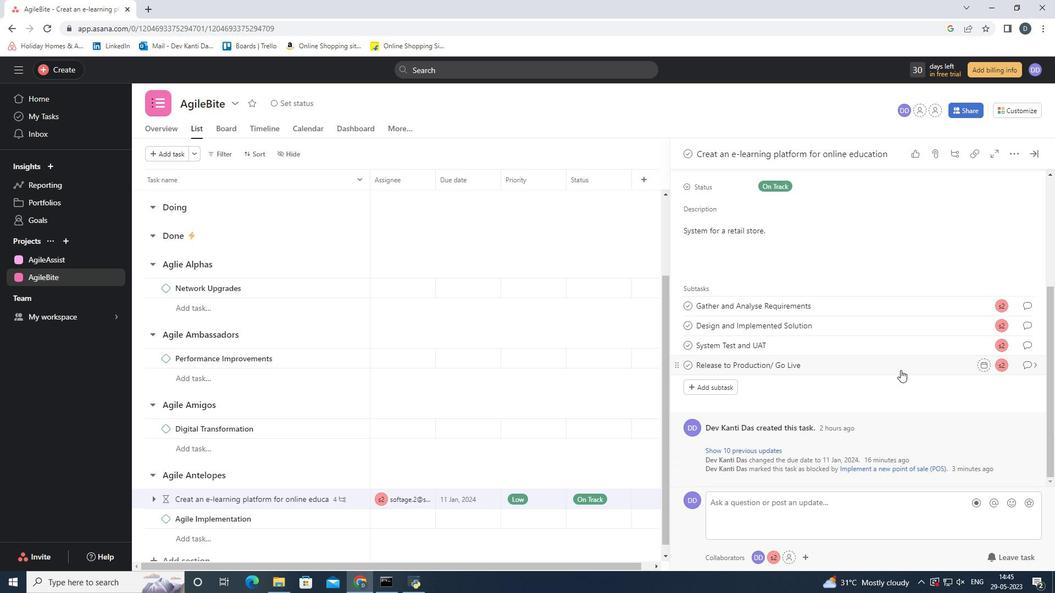 
Action: Mouse moved to (1032, 149)
Screenshot: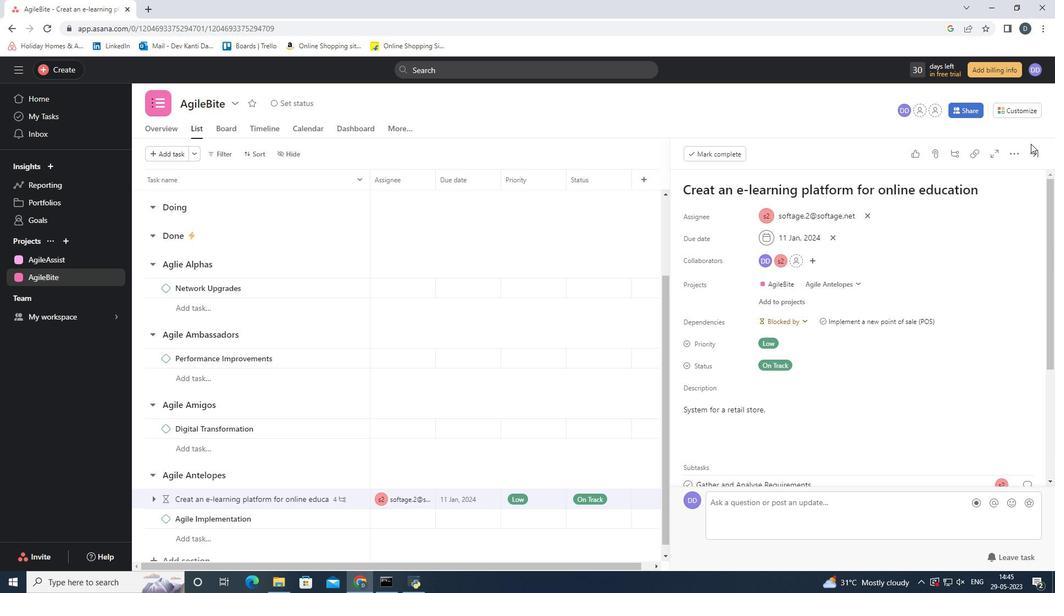 
Action: Mouse pressed left at (1032, 149)
Screenshot: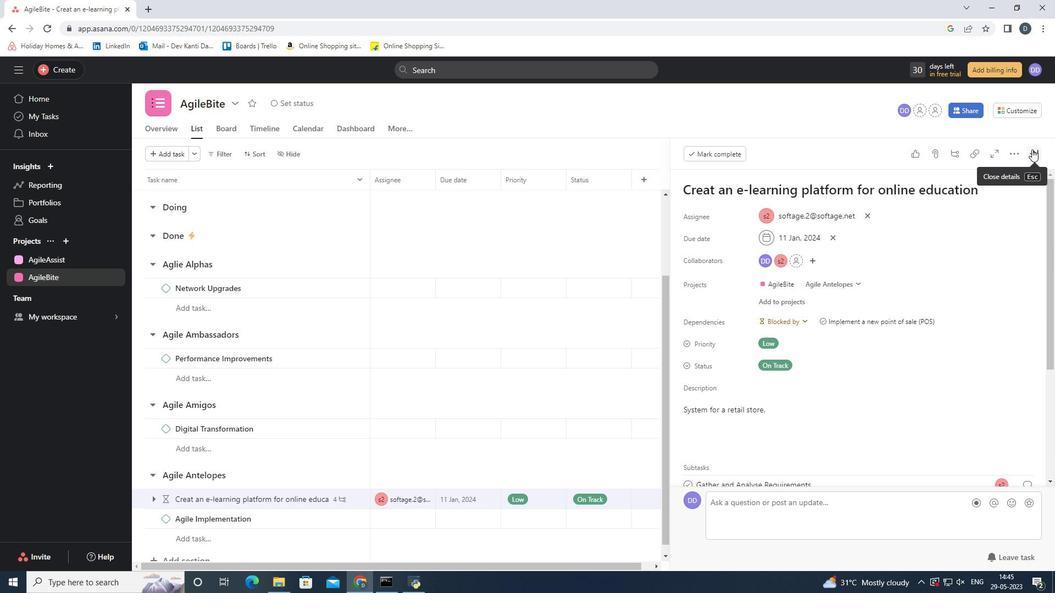 
Action: Mouse moved to (820, 471)
Screenshot: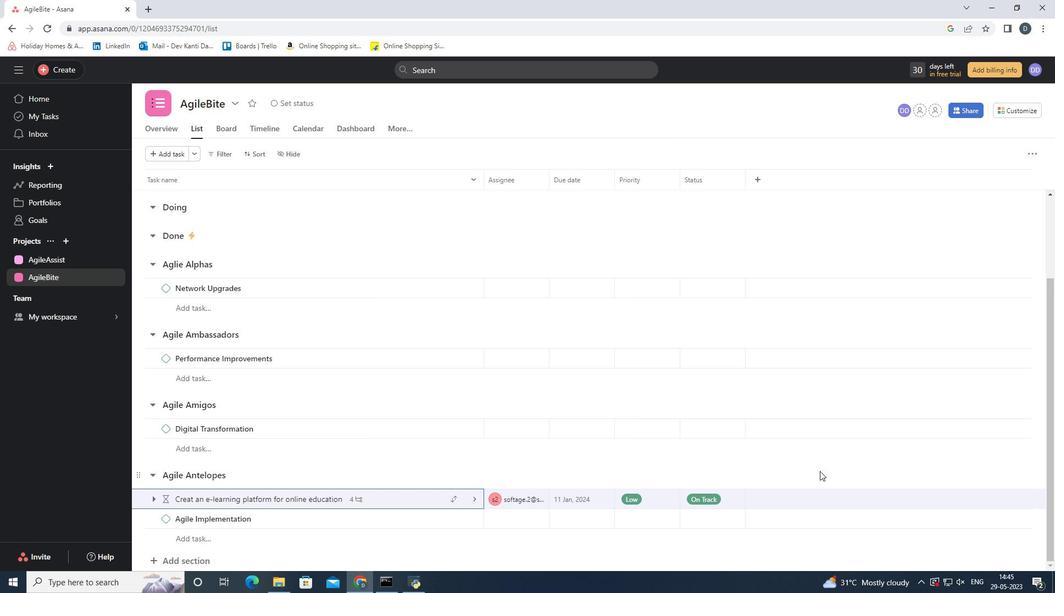 
Action: Mouse pressed left at (820, 471)
Screenshot: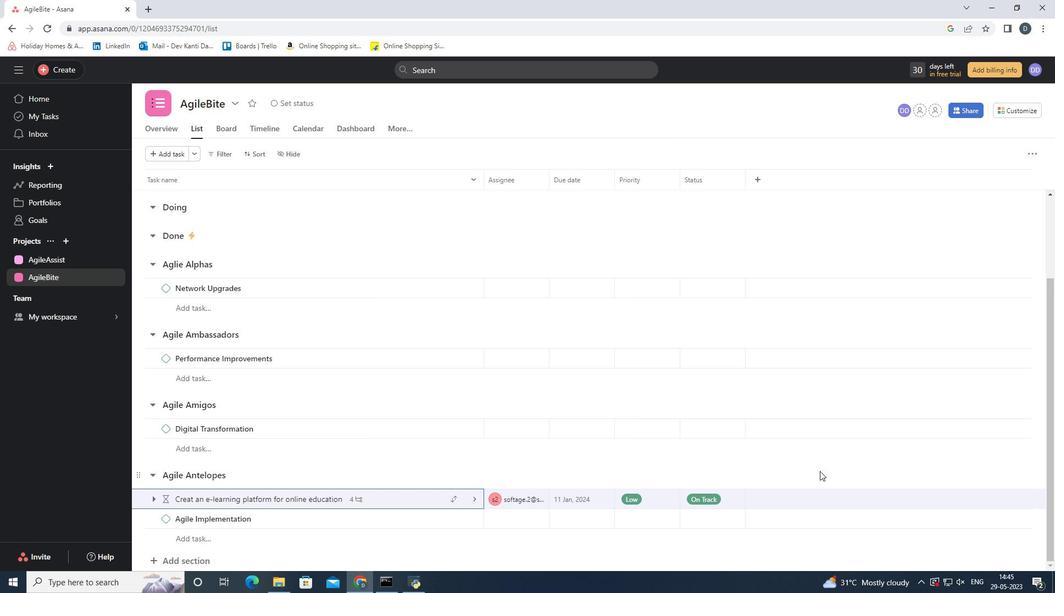 
Action: Mouse moved to (820, 470)
Screenshot: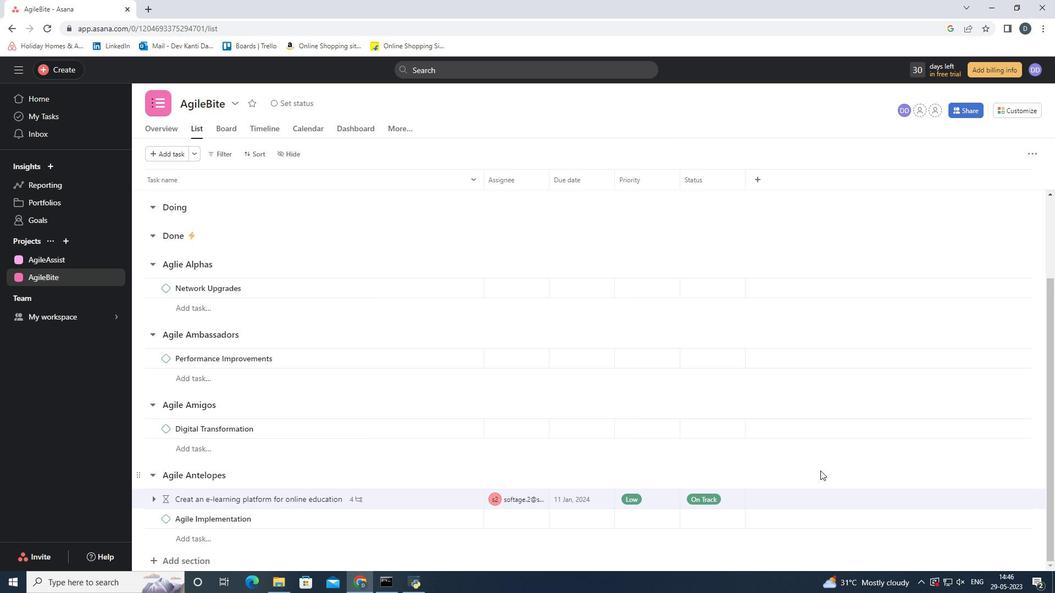 
